 Task: Search one way flight ticket for 1 adult, 1 child, 1 infant in seat in premium economy from Madison: Dane County Regional Airport (truax Field) to Jacksonville: Albert J. Ellis Airport on 5-3-2023. Choice of flights is Spirit. Number of bags: 2 carry on bags and 4 checked bags. Price is upto 71000. Outbound departure time preference is 7:15.
Action: Mouse moved to (358, 298)
Screenshot: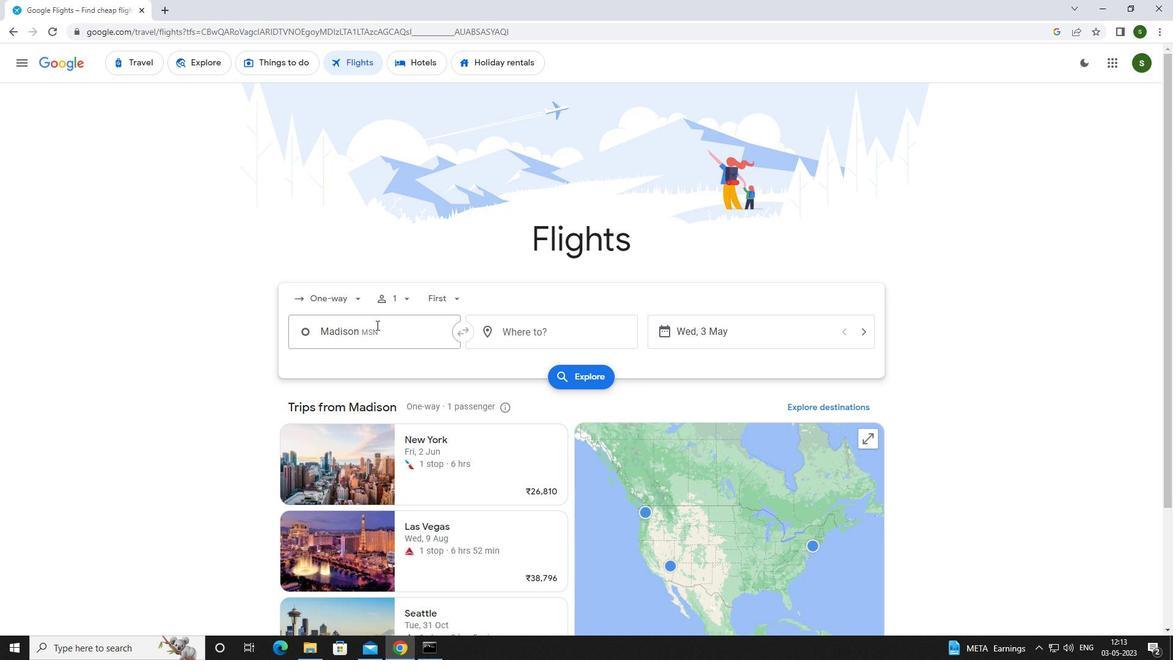 
Action: Mouse pressed left at (358, 298)
Screenshot: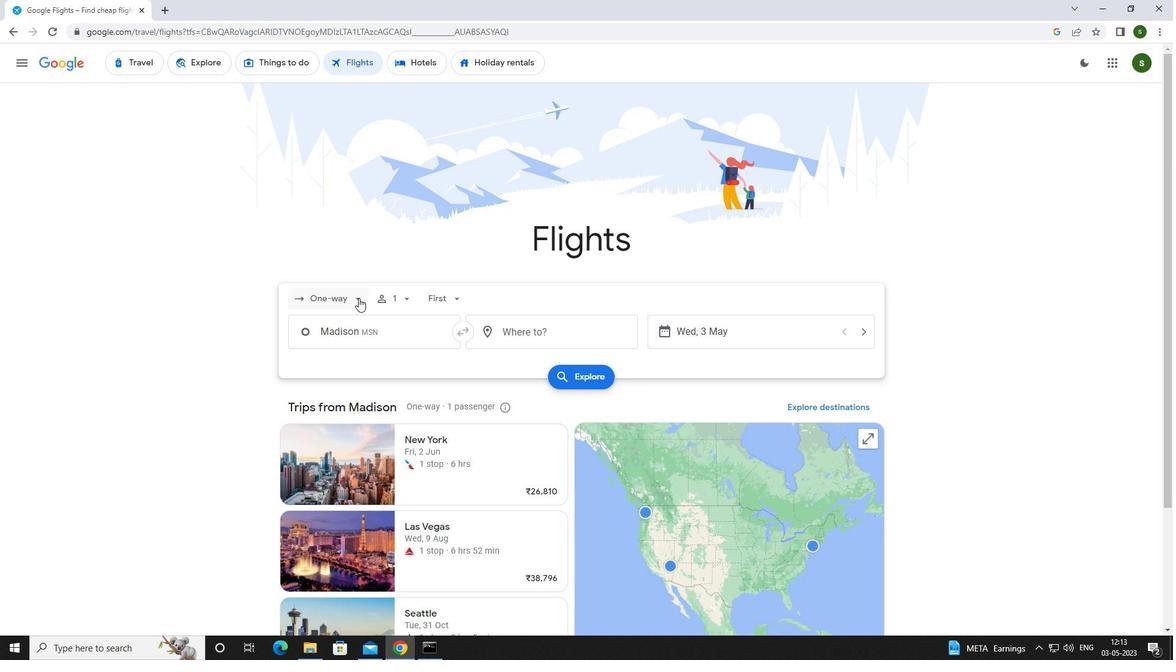 
Action: Mouse moved to (364, 347)
Screenshot: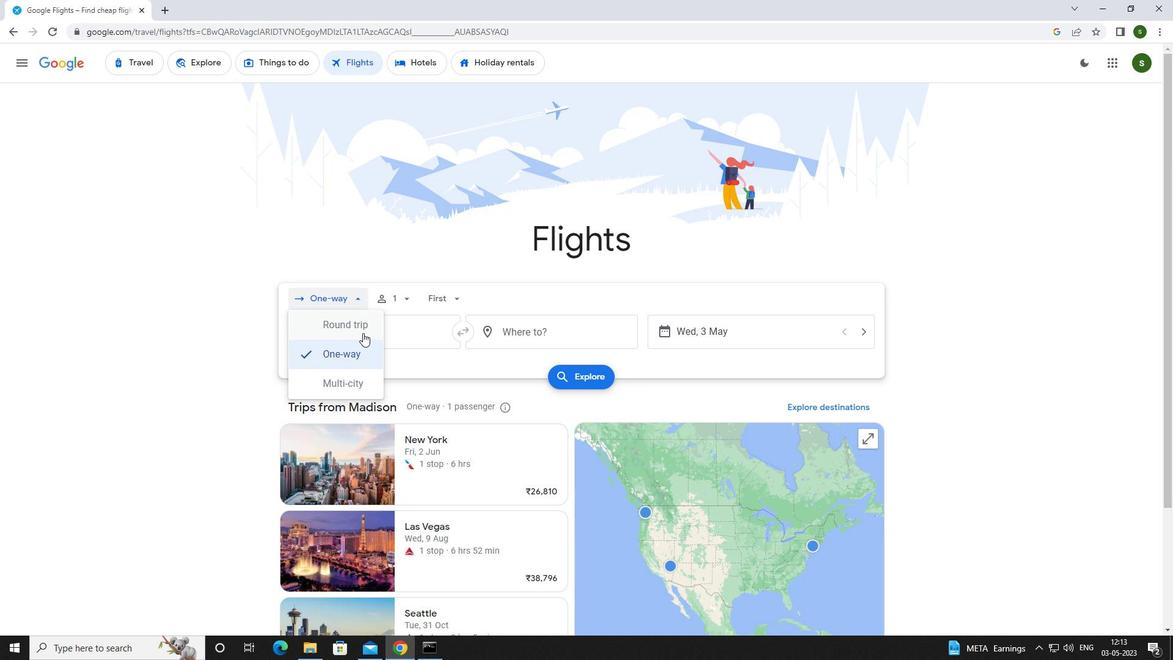
Action: Mouse pressed left at (364, 347)
Screenshot: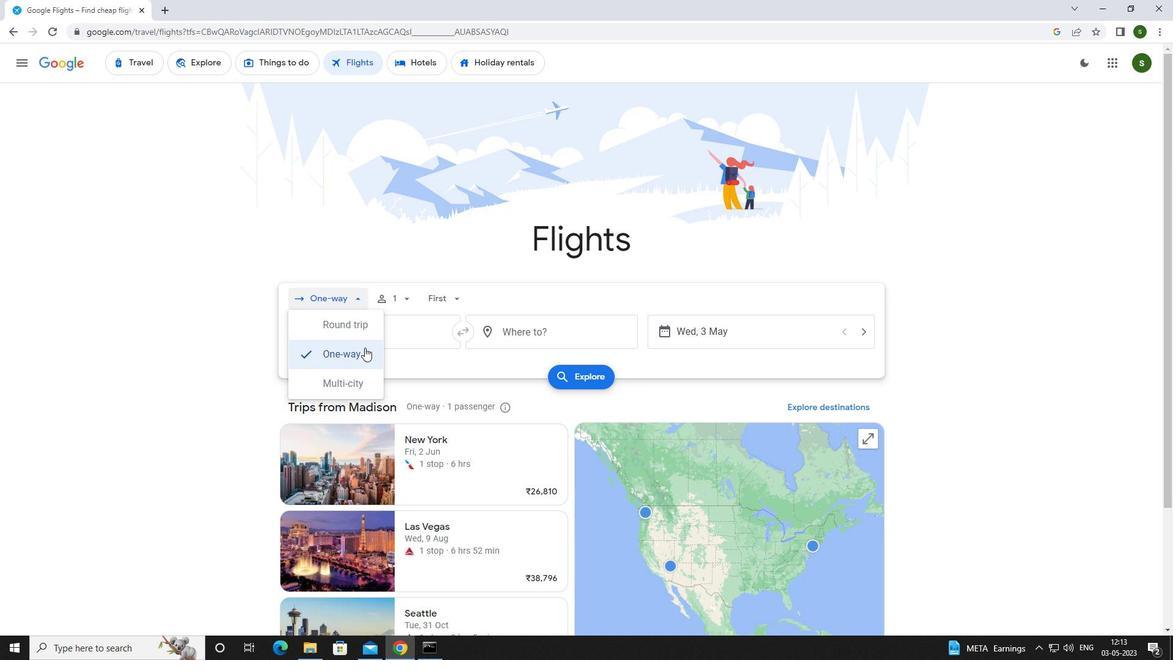 
Action: Mouse moved to (405, 299)
Screenshot: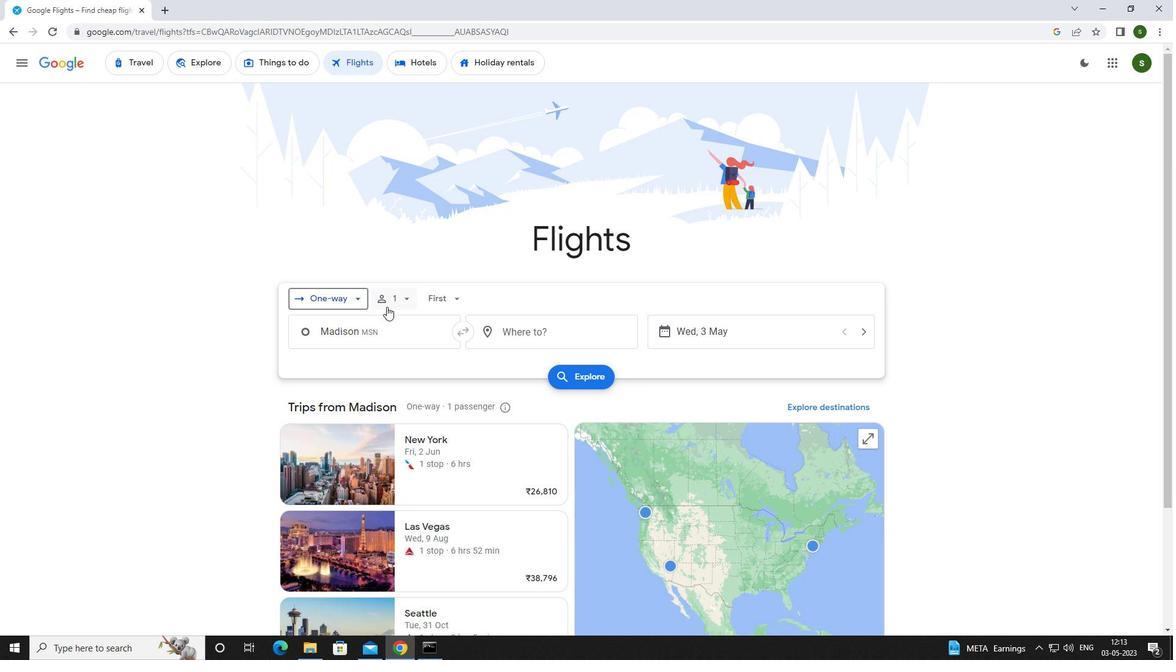 
Action: Mouse pressed left at (405, 299)
Screenshot: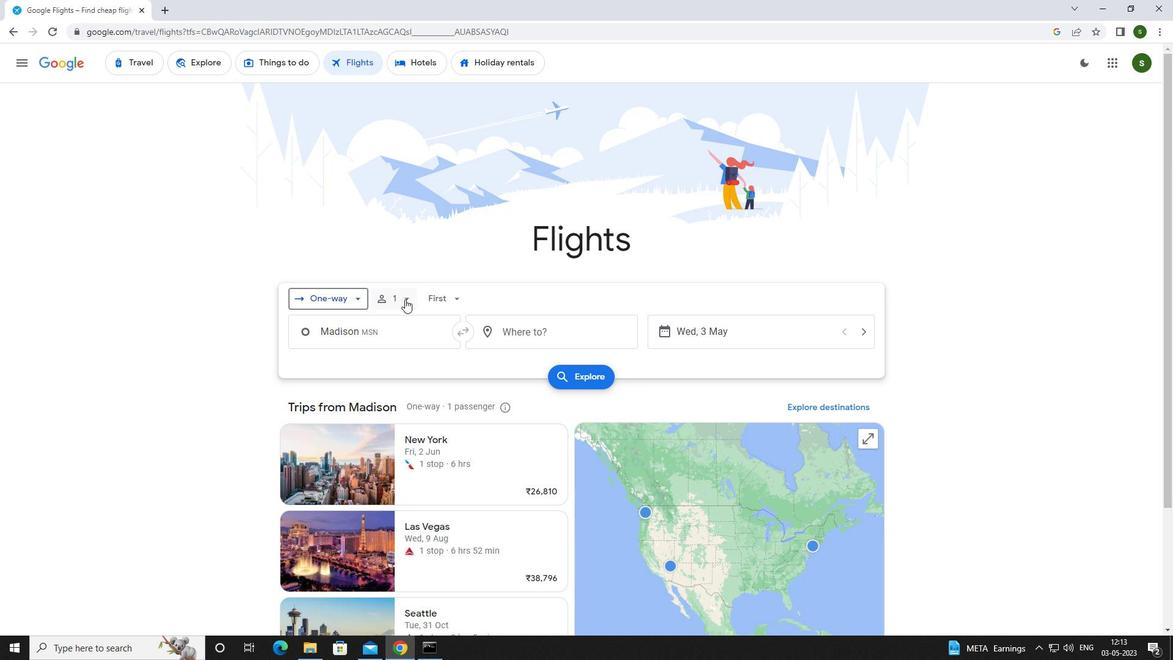 
Action: Mouse moved to (502, 365)
Screenshot: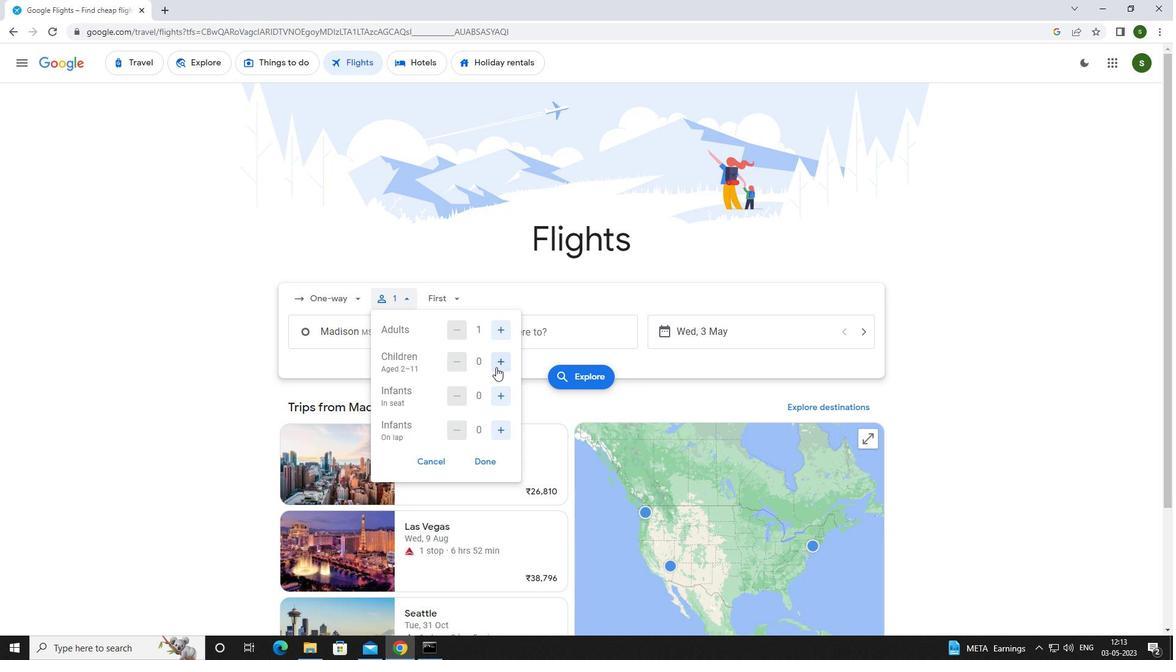 
Action: Mouse pressed left at (502, 365)
Screenshot: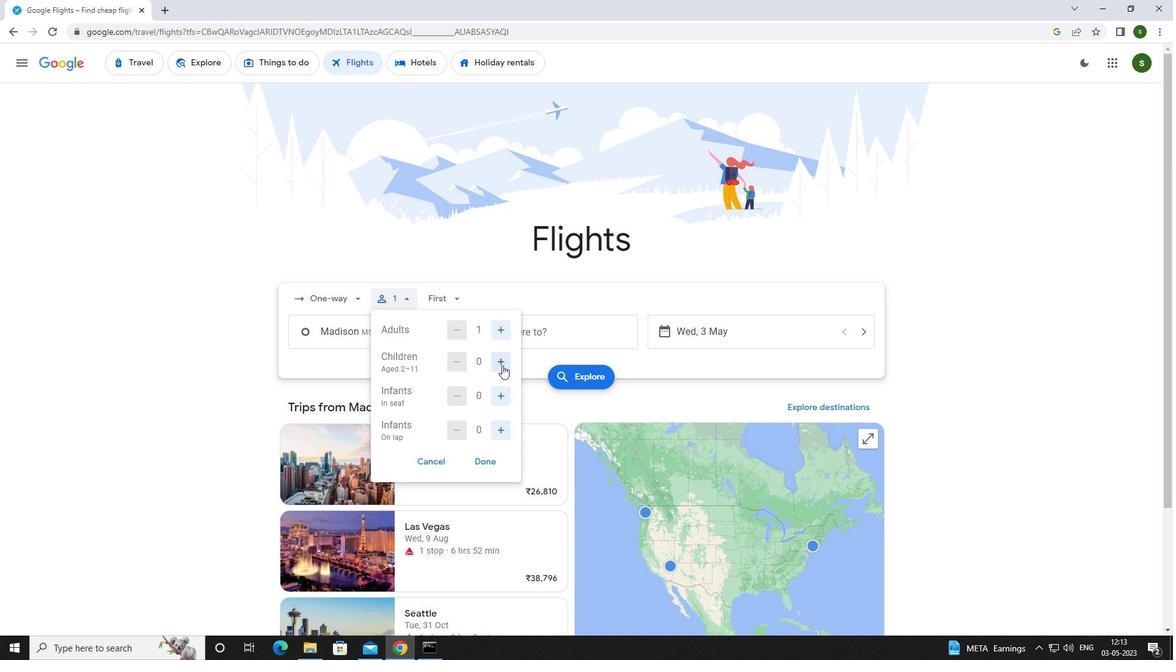 
Action: Mouse moved to (509, 398)
Screenshot: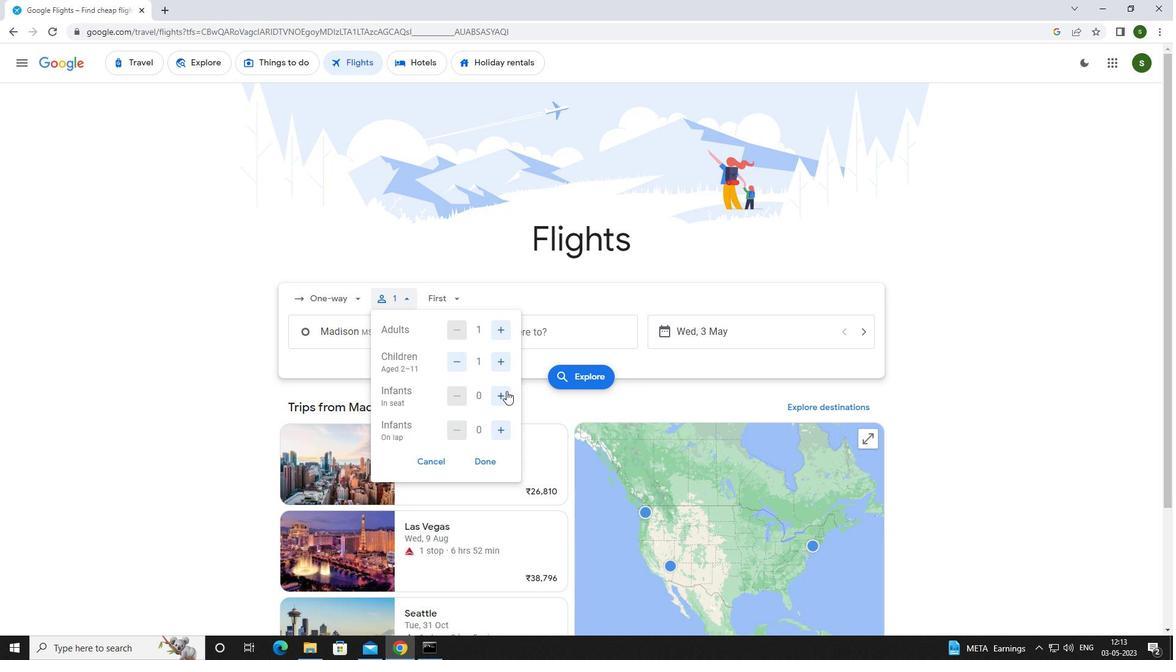 
Action: Mouse pressed left at (509, 398)
Screenshot: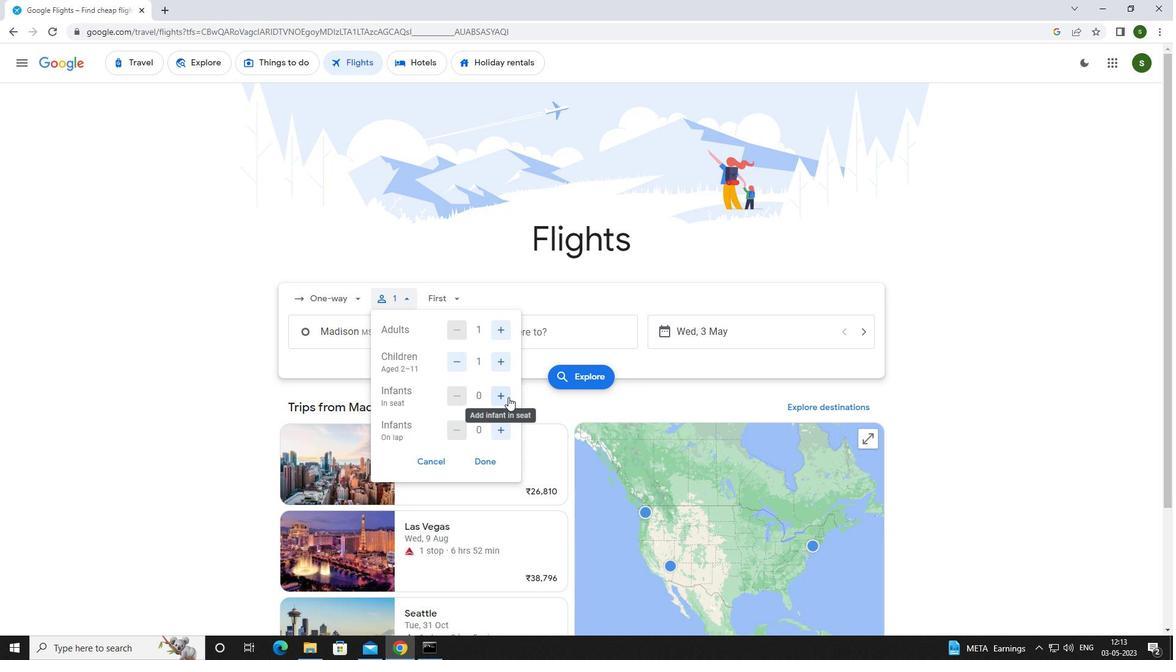 
Action: Mouse moved to (454, 293)
Screenshot: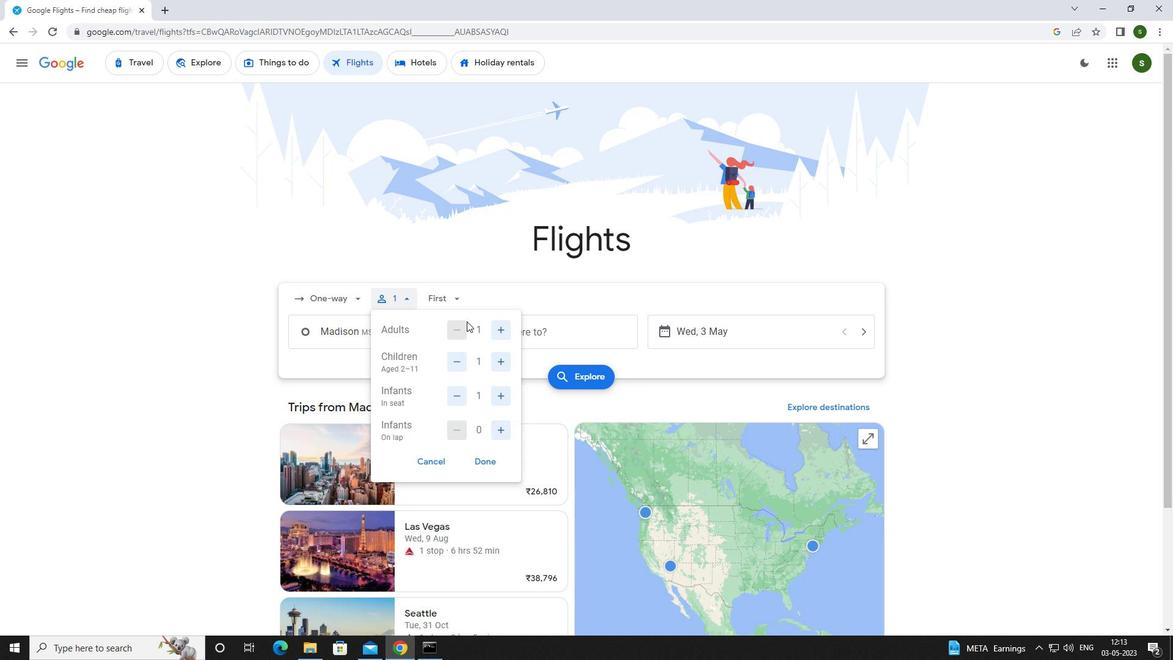 
Action: Mouse pressed left at (454, 293)
Screenshot: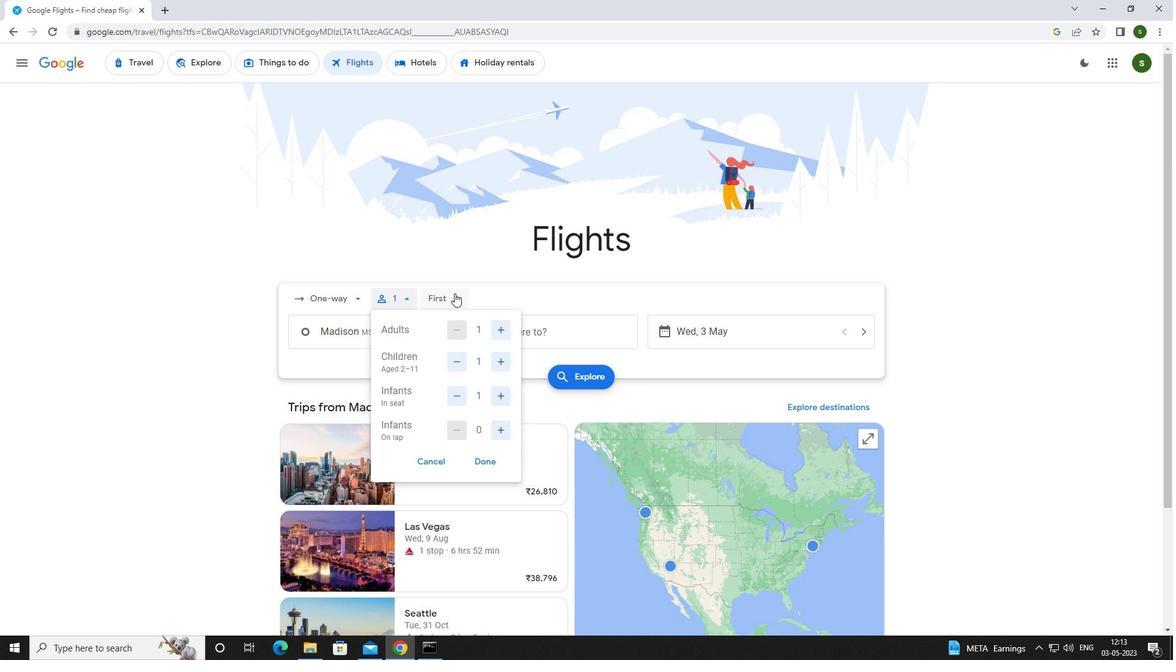 
Action: Mouse moved to (469, 356)
Screenshot: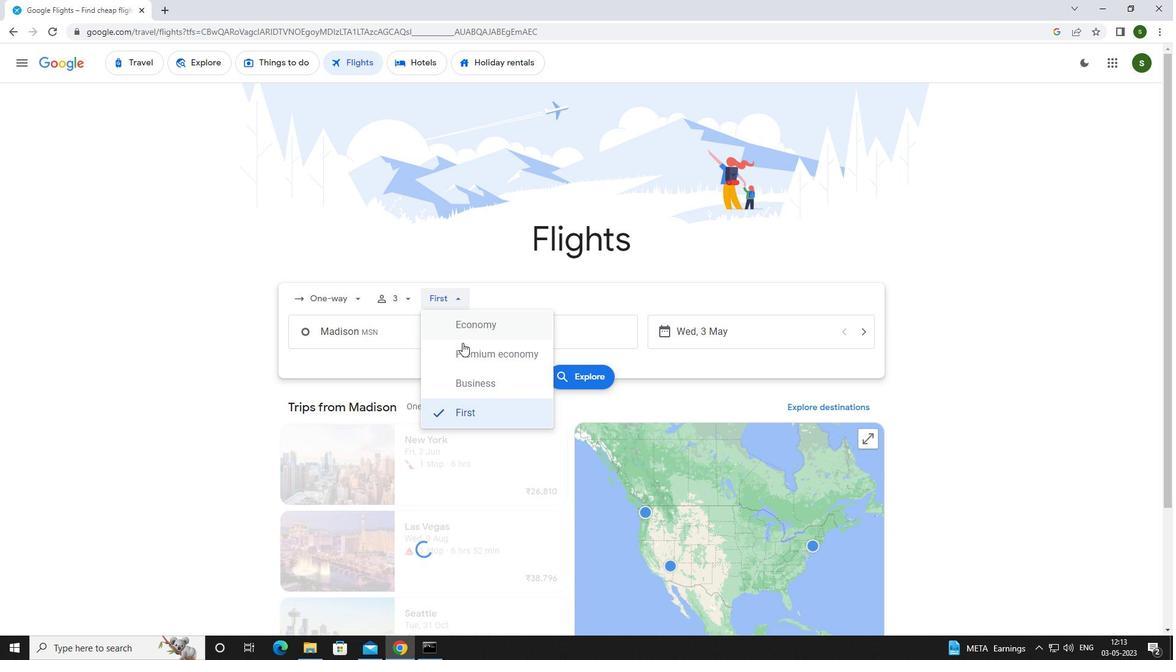 
Action: Mouse pressed left at (469, 356)
Screenshot: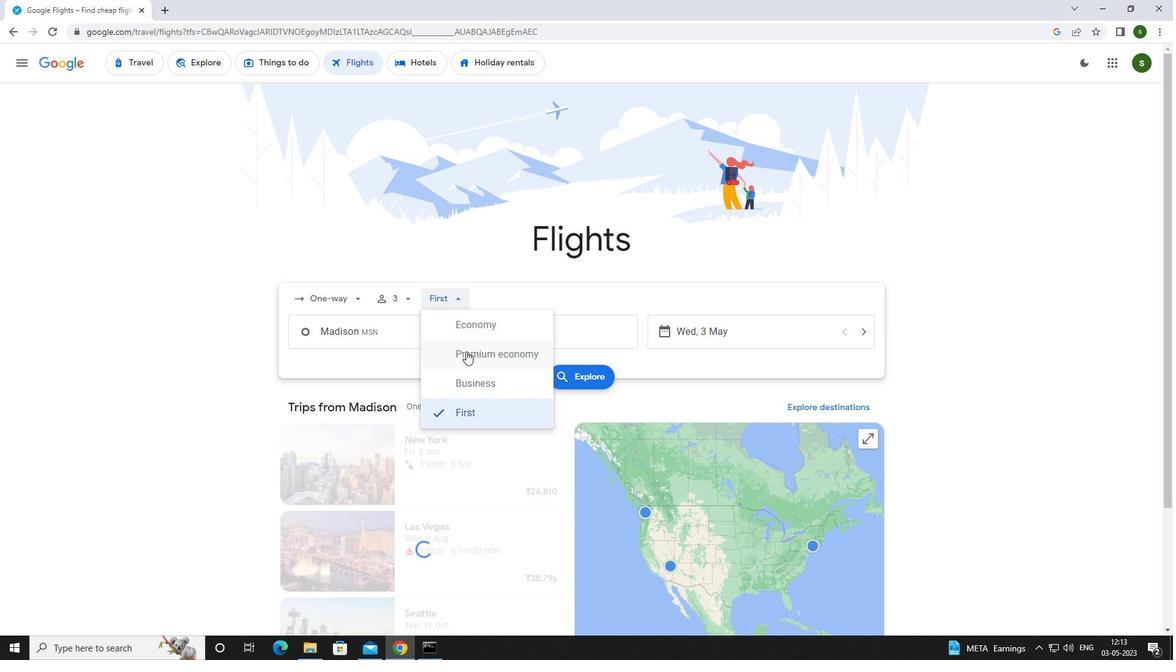 
Action: Mouse moved to (424, 338)
Screenshot: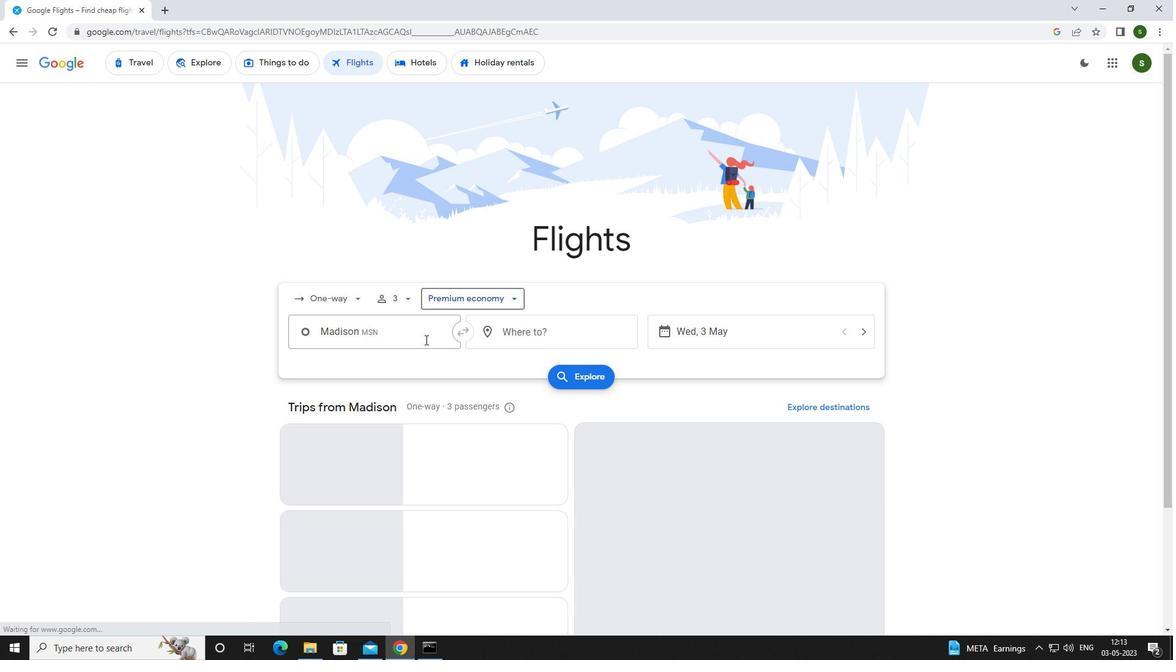 
Action: Mouse pressed left at (424, 338)
Screenshot: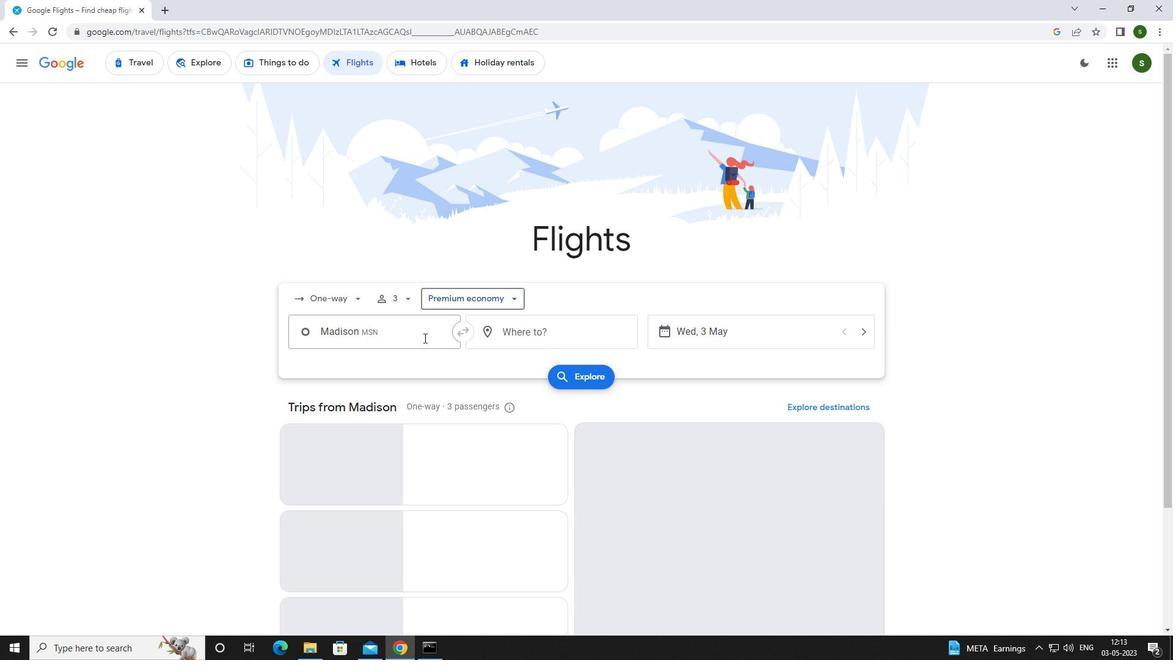 
Action: Mouse moved to (420, 374)
Screenshot: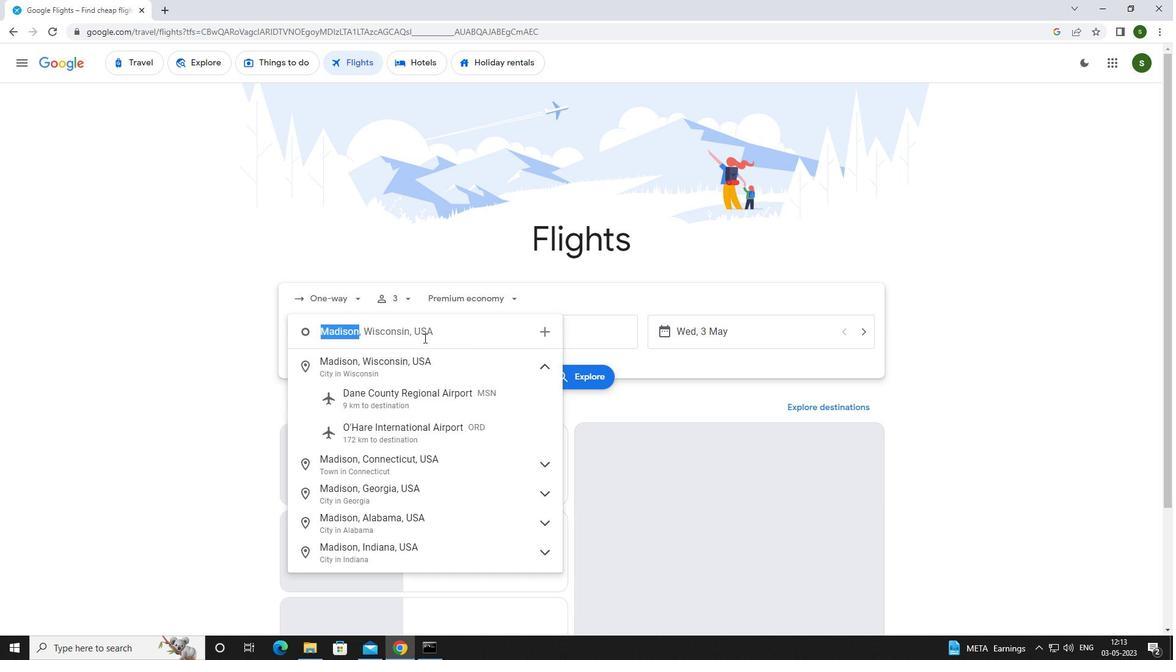 
Action: Key pressed <Key.caps_lock>m<Key.caps_lock>adison
Screenshot: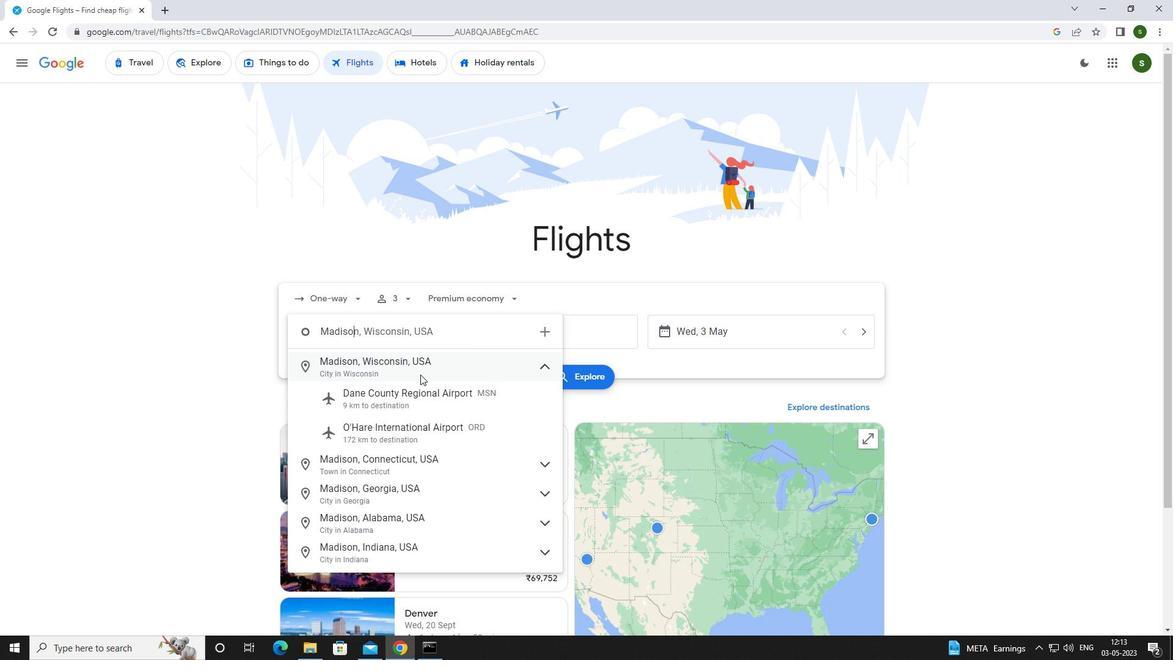 
Action: Mouse moved to (421, 399)
Screenshot: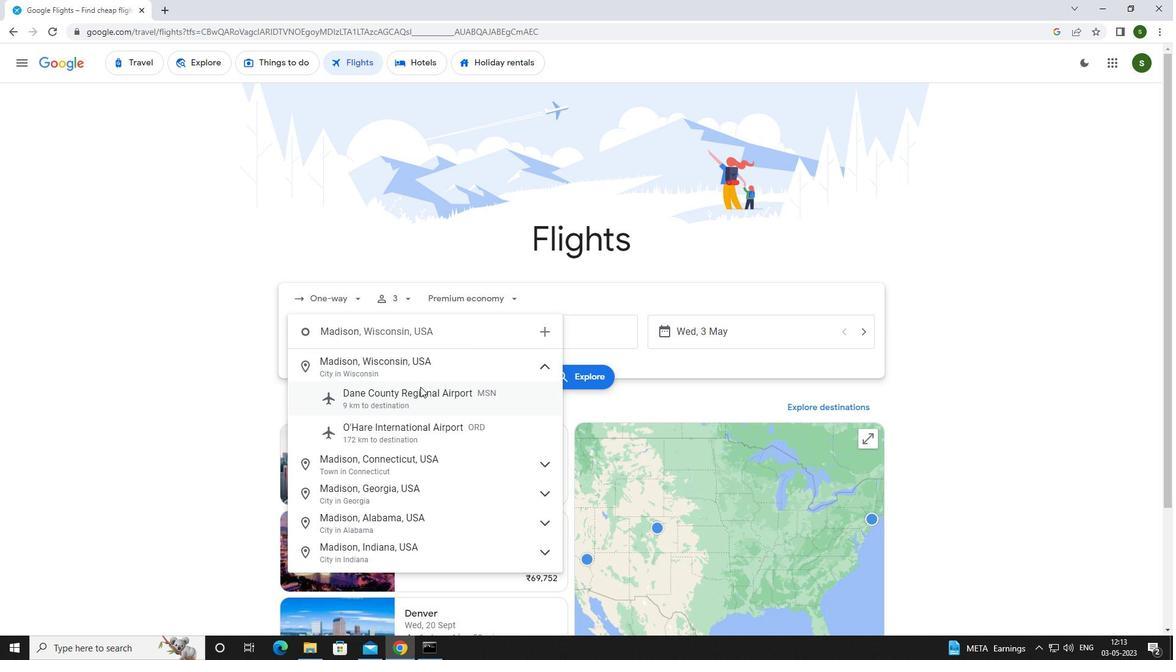 
Action: Mouse pressed left at (421, 399)
Screenshot: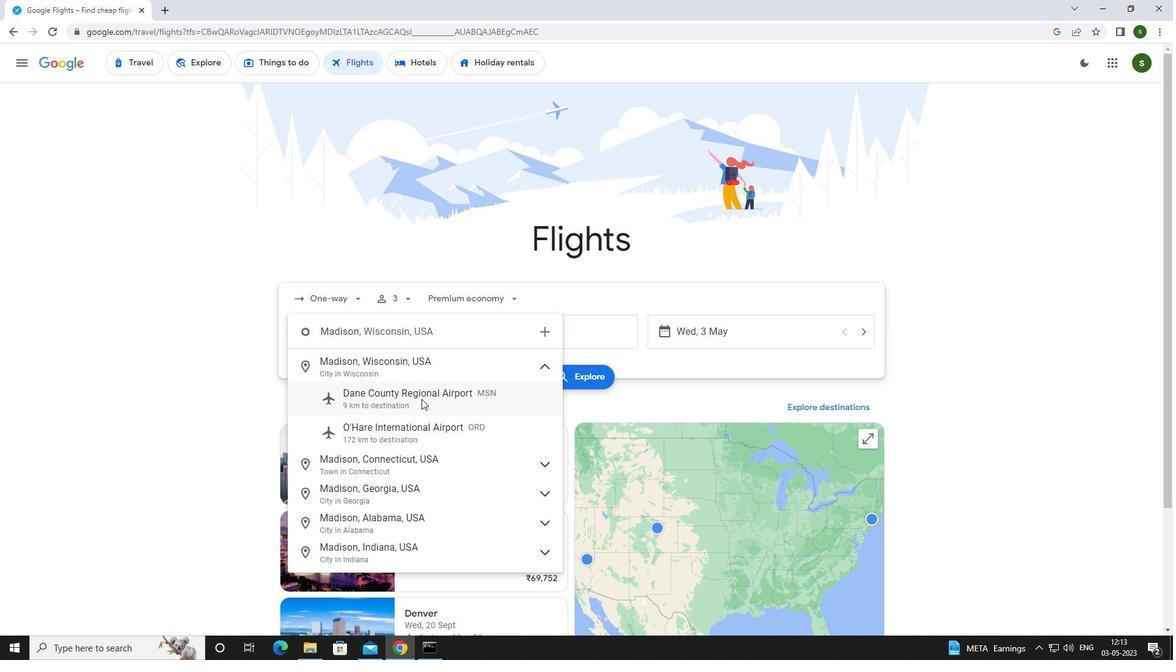 
Action: Mouse moved to (558, 333)
Screenshot: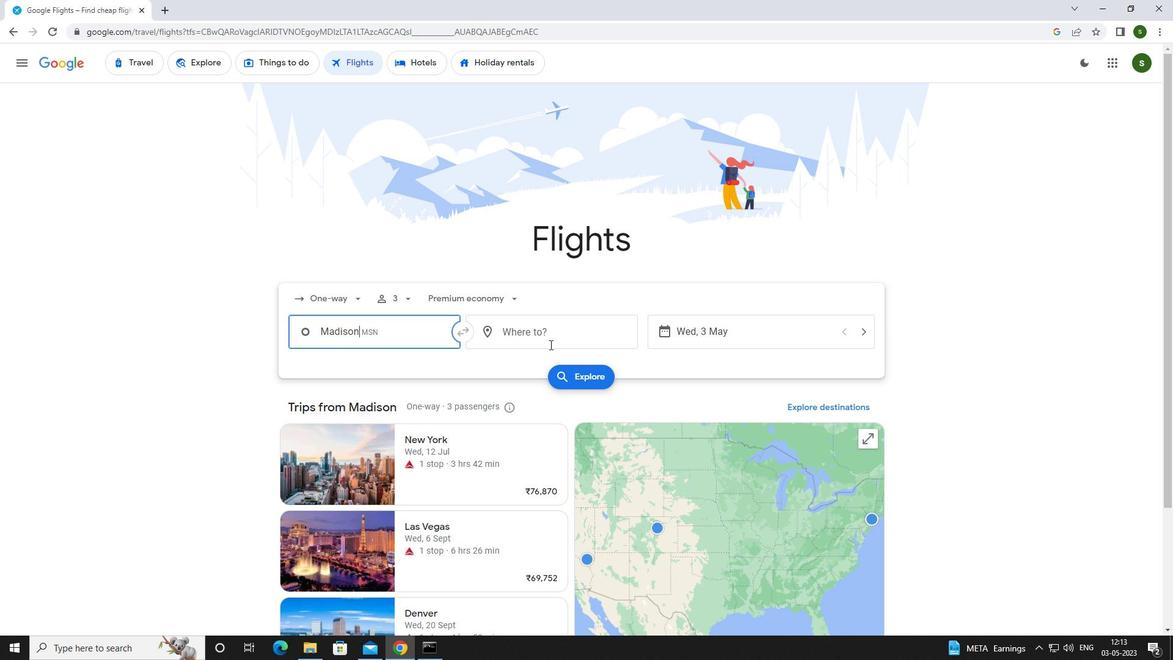 
Action: Mouse pressed left at (558, 333)
Screenshot: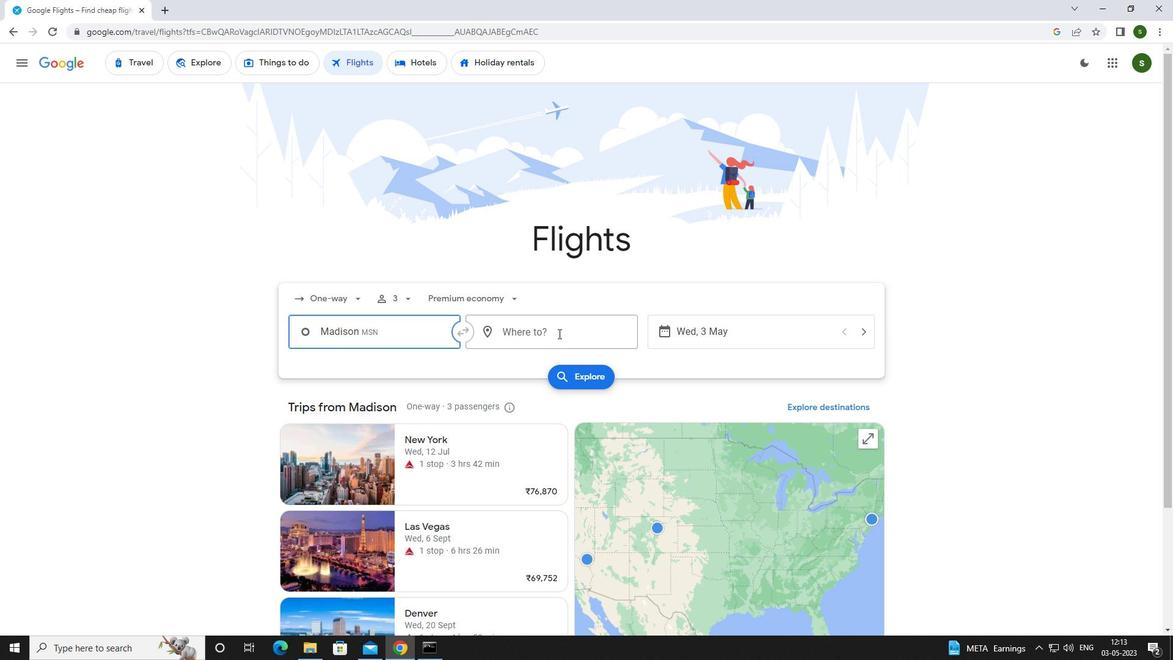 
Action: Key pressed <Key.caps_lock>e<Key.caps_lock>vansv
Screenshot: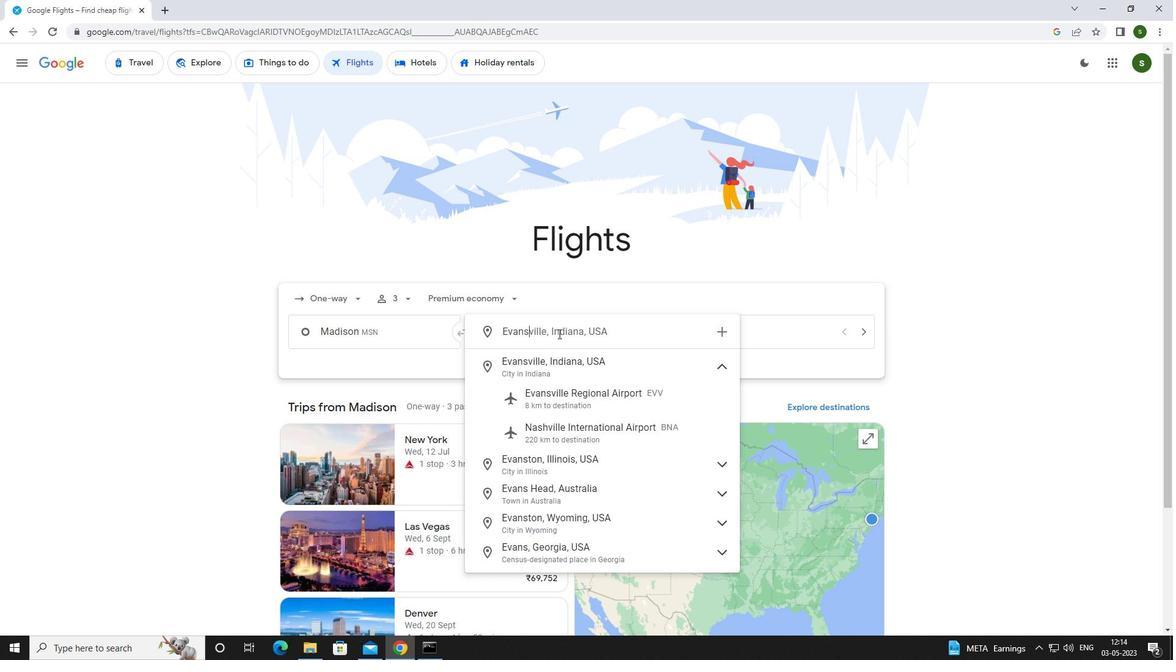 
Action: Mouse moved to (556, 394)
Screenshot: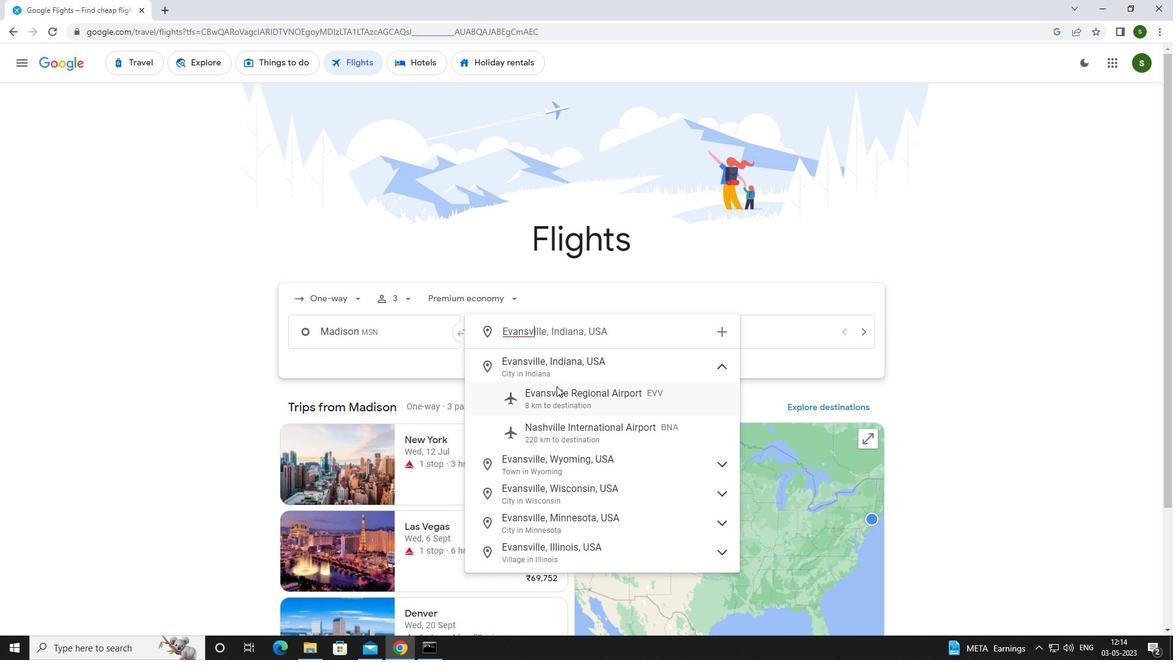 
Action: Mouse pressed left at (556, 394)
Screenshot: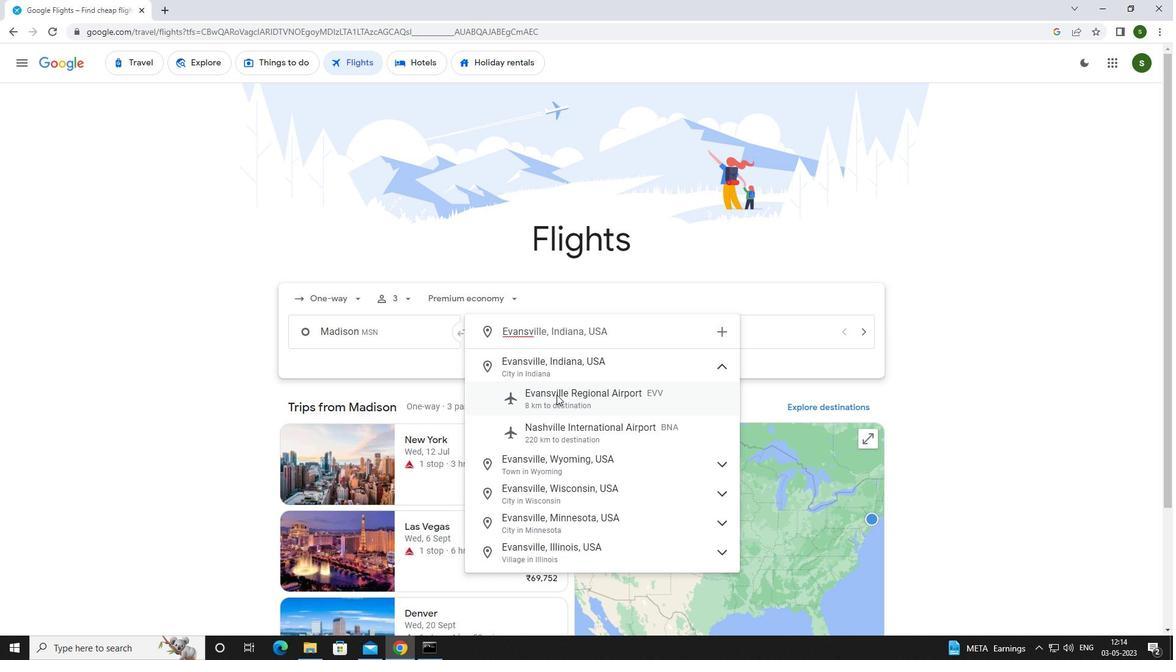 
Action: Mouse moved to (747, 321)
Screenshot: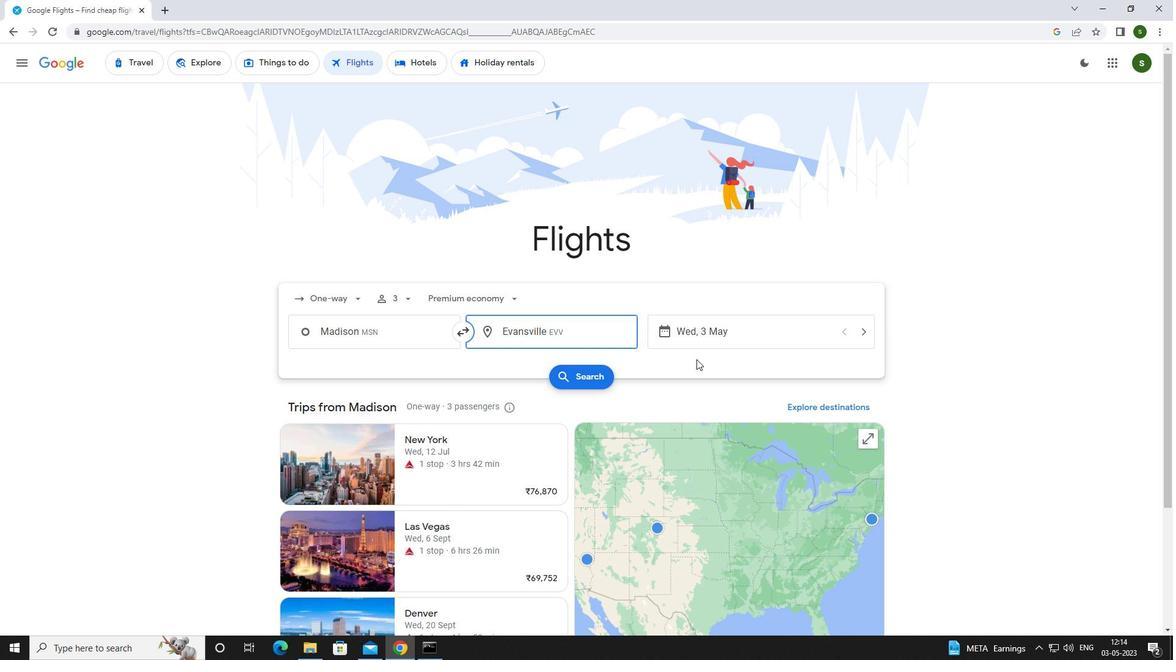 
Action: Mouse pressed left at (747, 321)
Screenshot: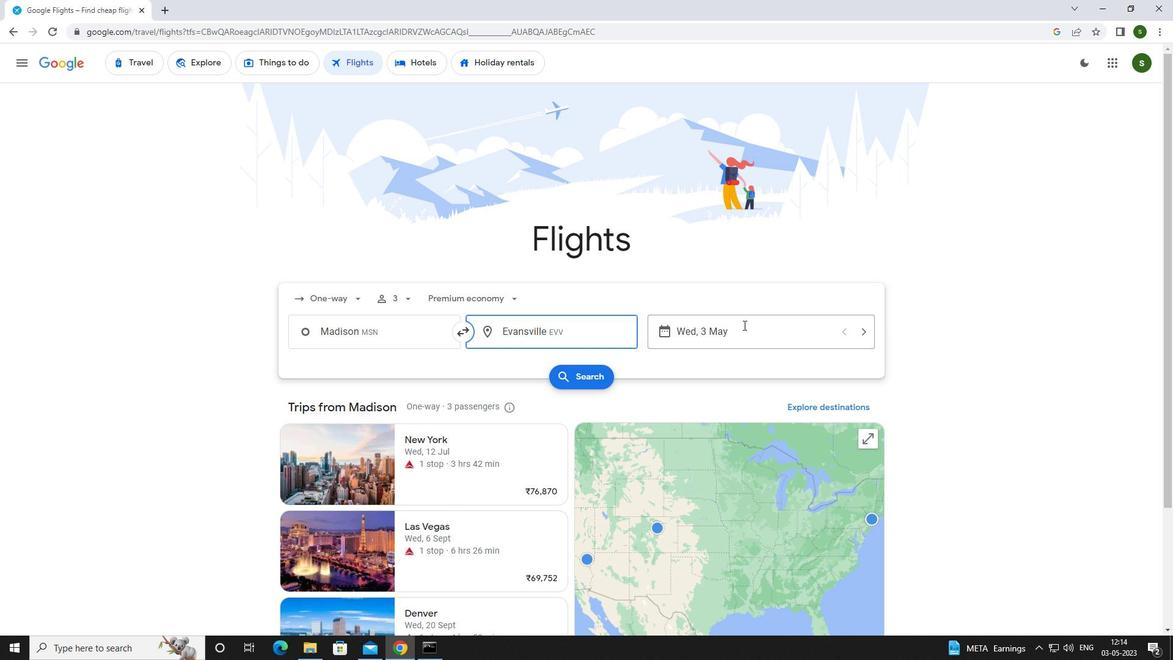 
Action: Mouse moved to (538, 408)
Screenshot: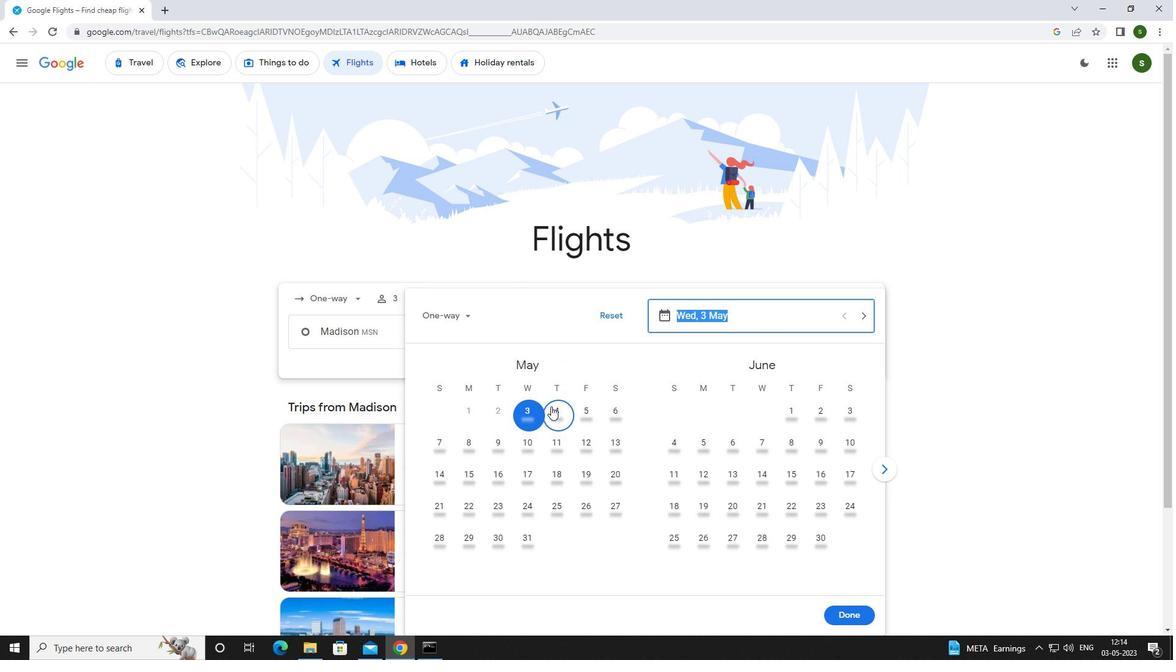 
Action: Mouse pressed left at (538, 408)
Screenshot: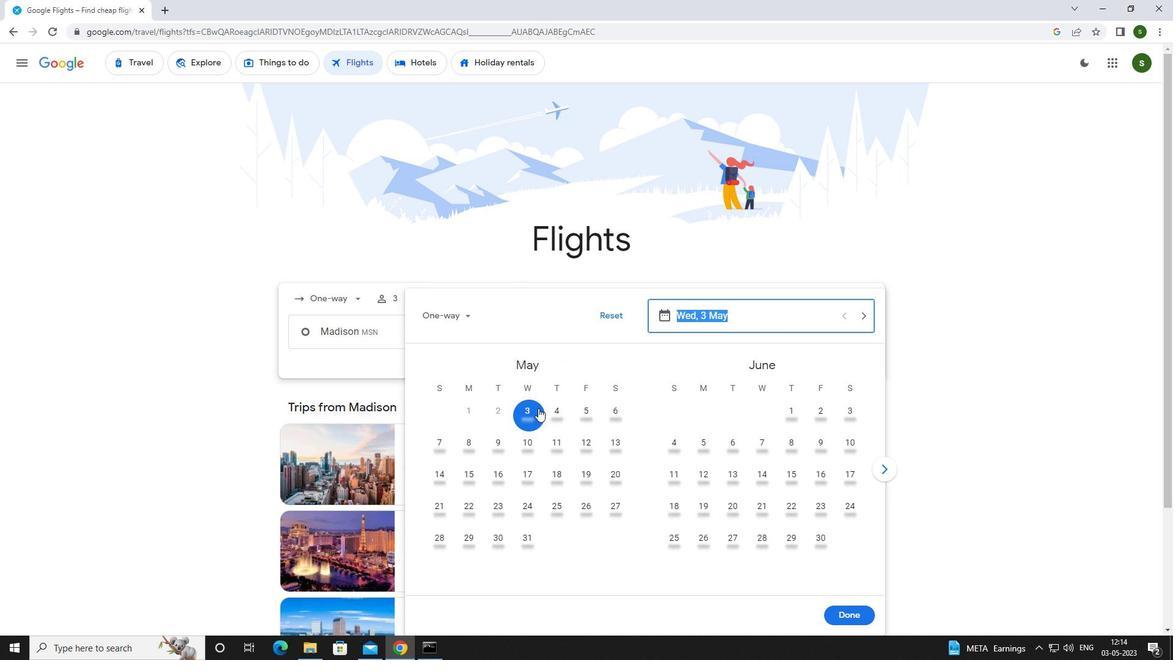 
Action: Mouse moved to (844, 611)
Screenshot: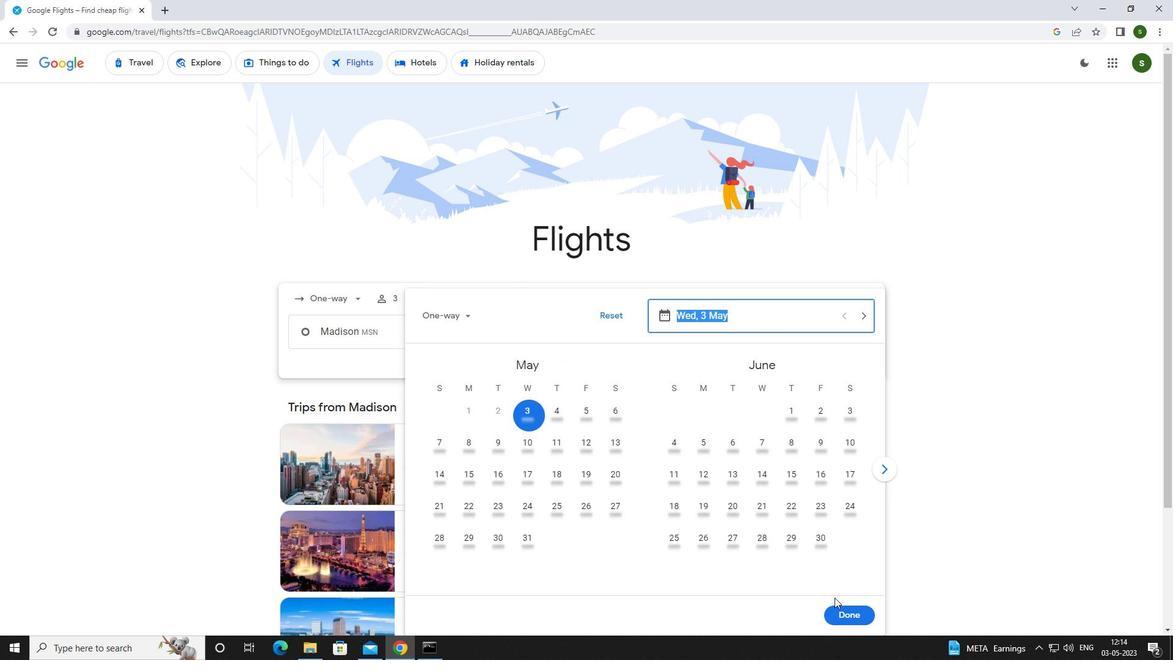 
Action: Mouse pressed left at (844, 611)
Screenshot: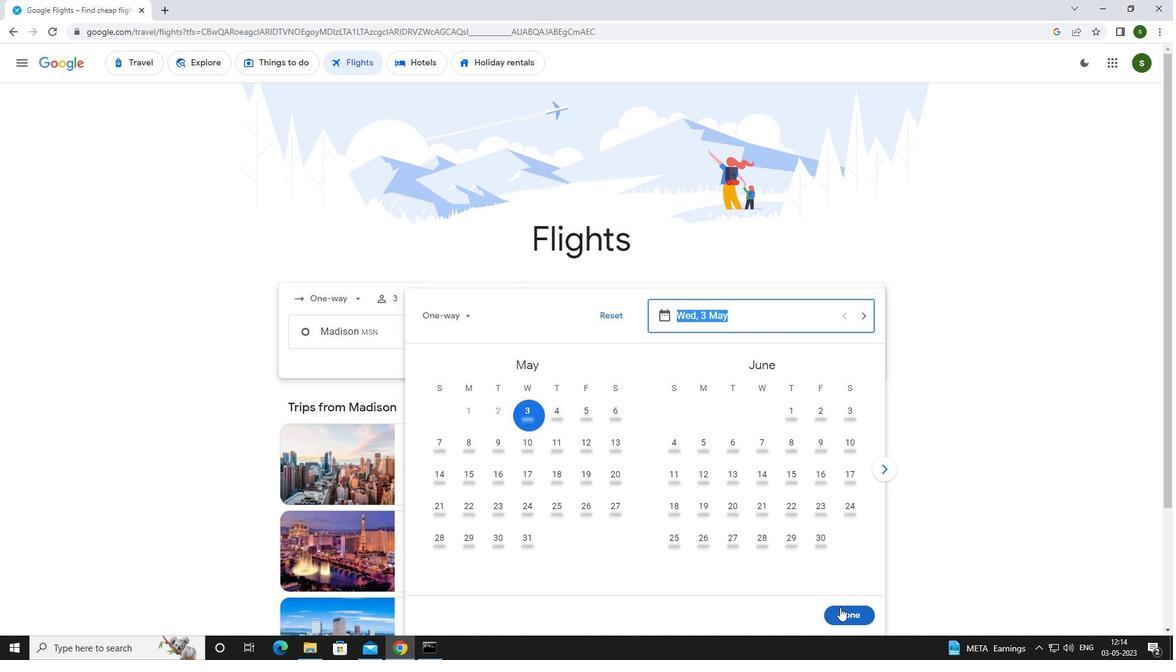 
Action: Mouse moved to (583, 379)
Screenshot: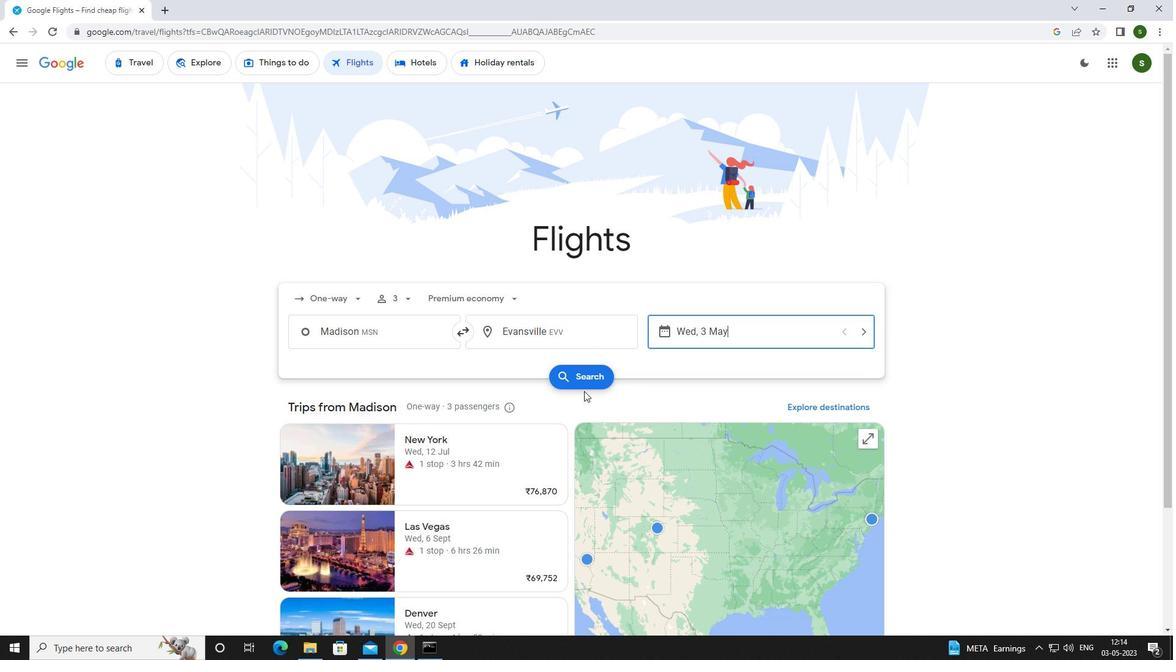 
Action: Mouse pressed left at (583, 379)
Screenshot: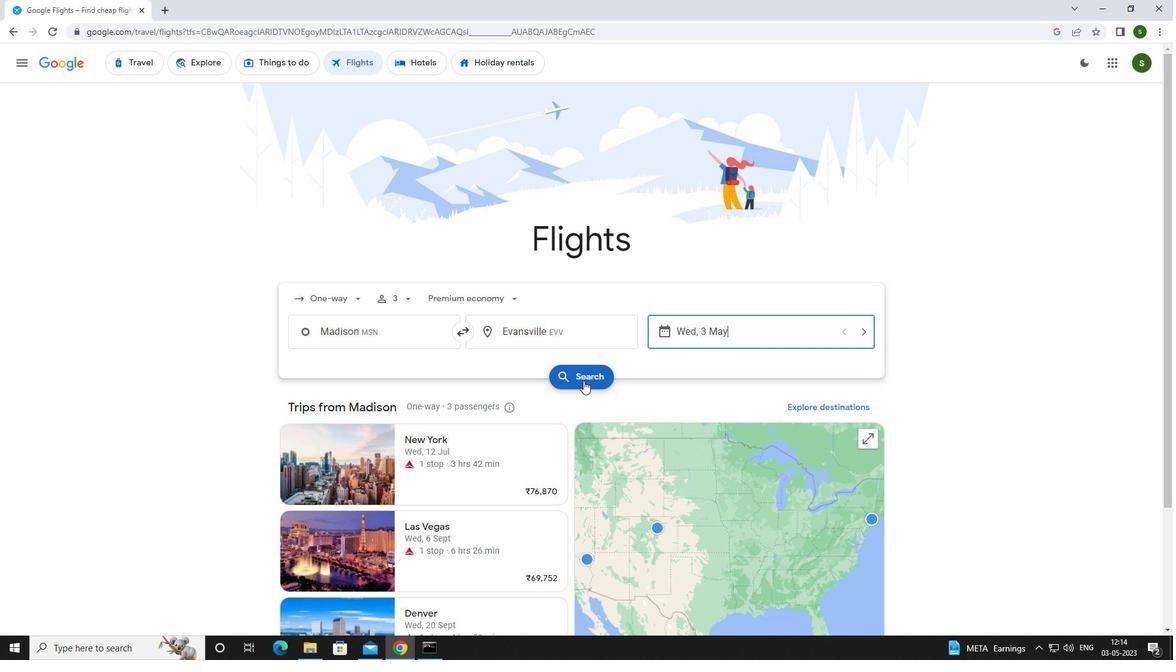 
Action: Mouse moved to (313, 176)
Screenshot: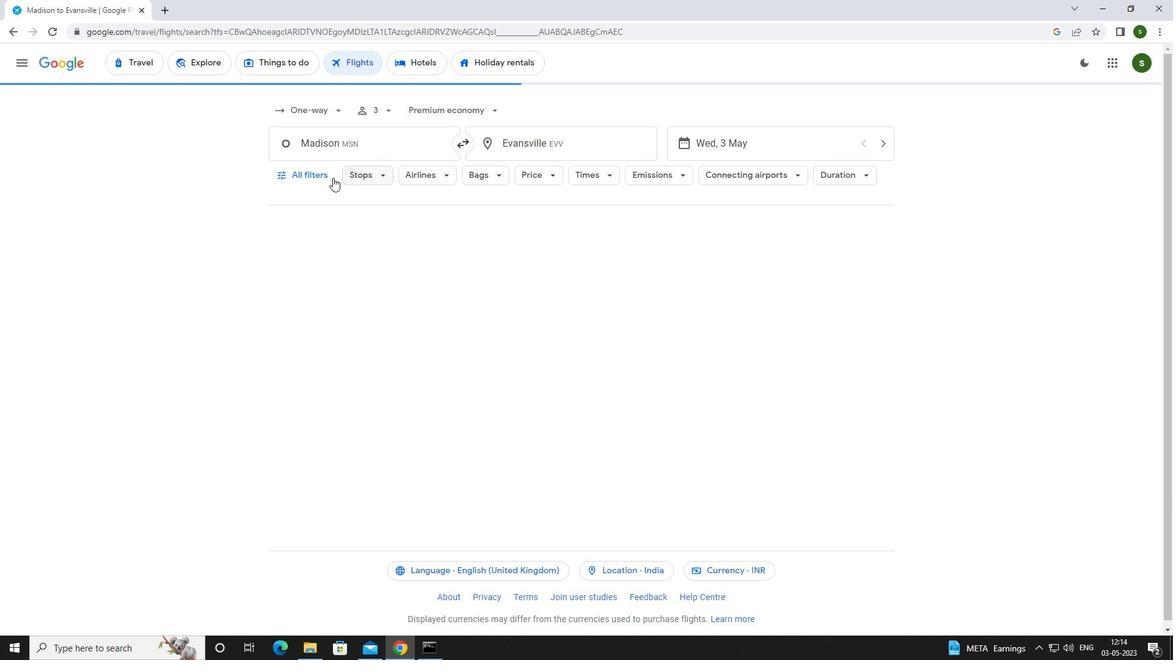 
Action: Mouse pressed left at (313, 176)
Screenshot: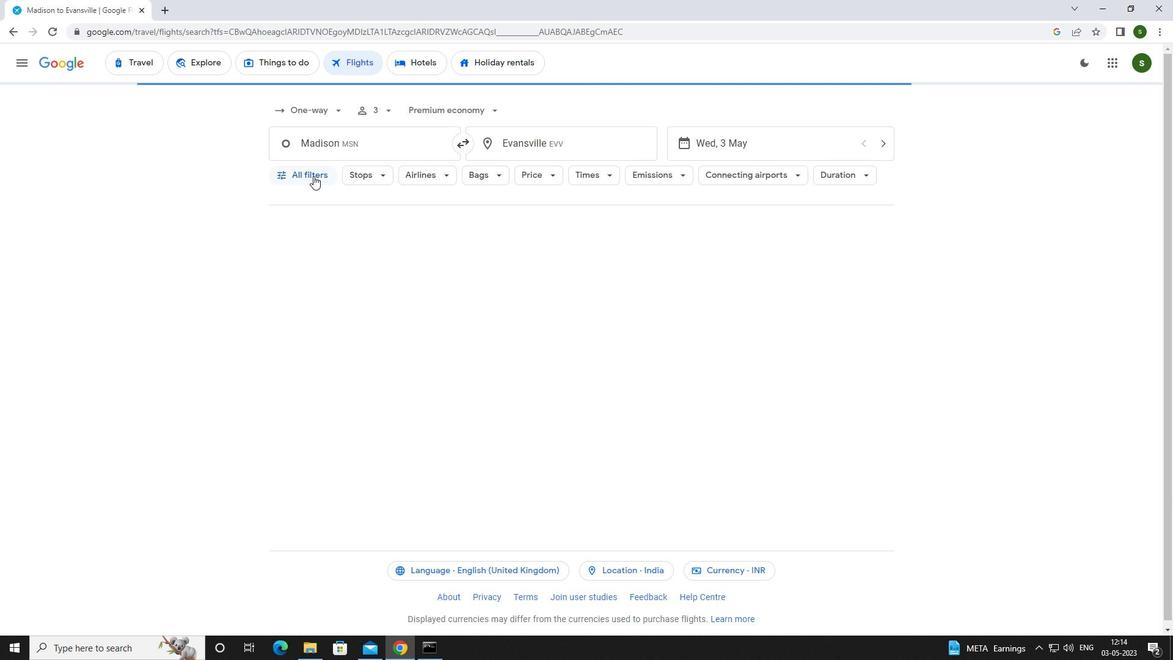 
Action: Mouse moved to (457, 435)
Screenshot: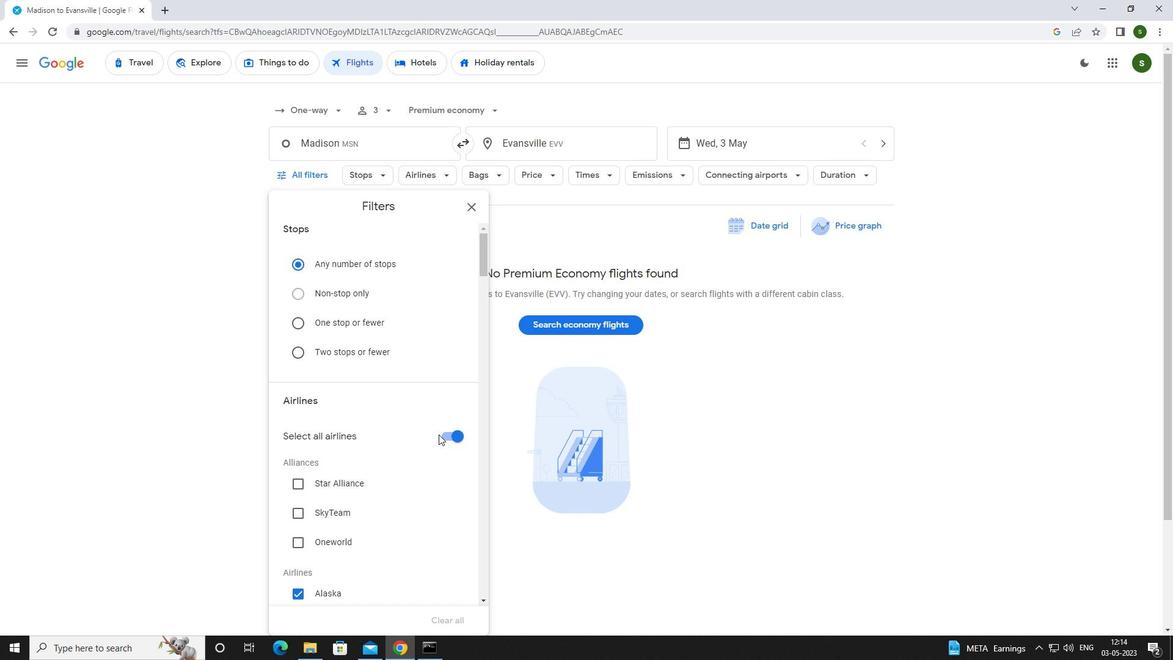 
Action: Mouse pressed left at (457, 435)
Screenshot: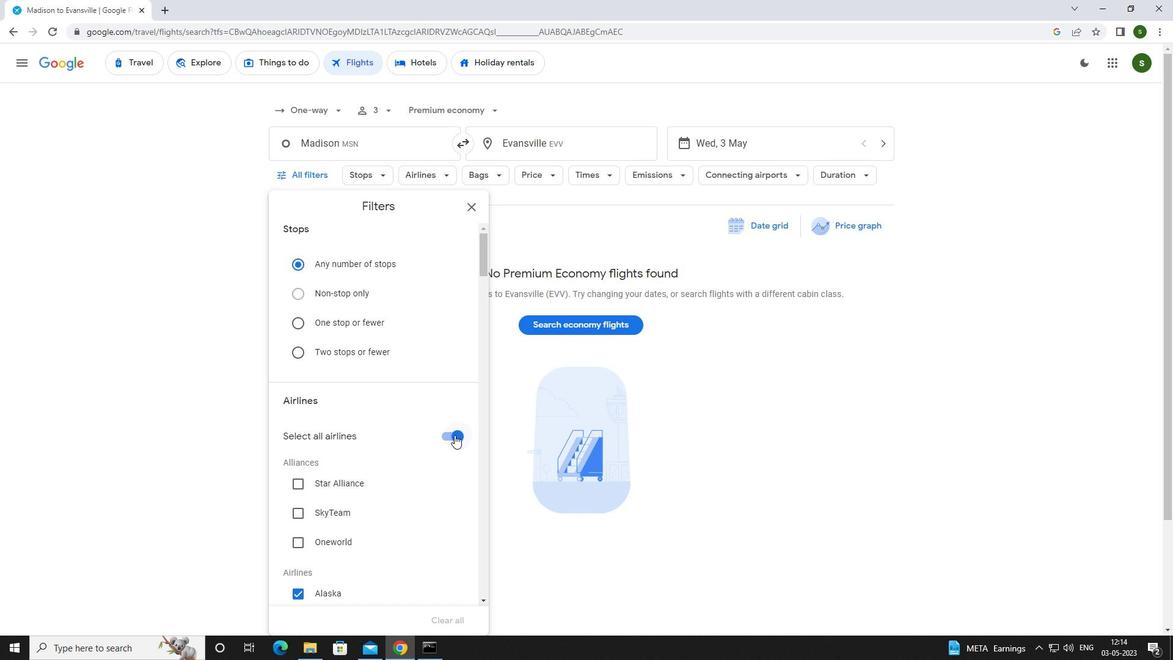 
Action: Mouse moved to (415, 388)
Screenshot: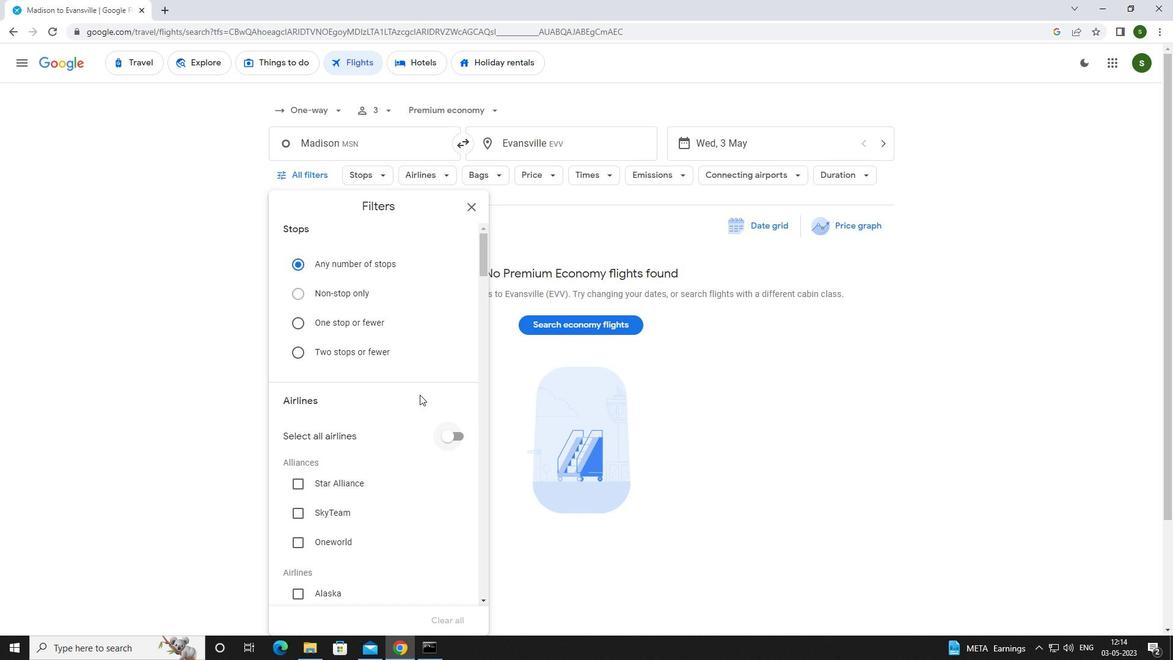 
Action: Mouse scrolled (415, 387) with delta (0, 0)
Screenshot: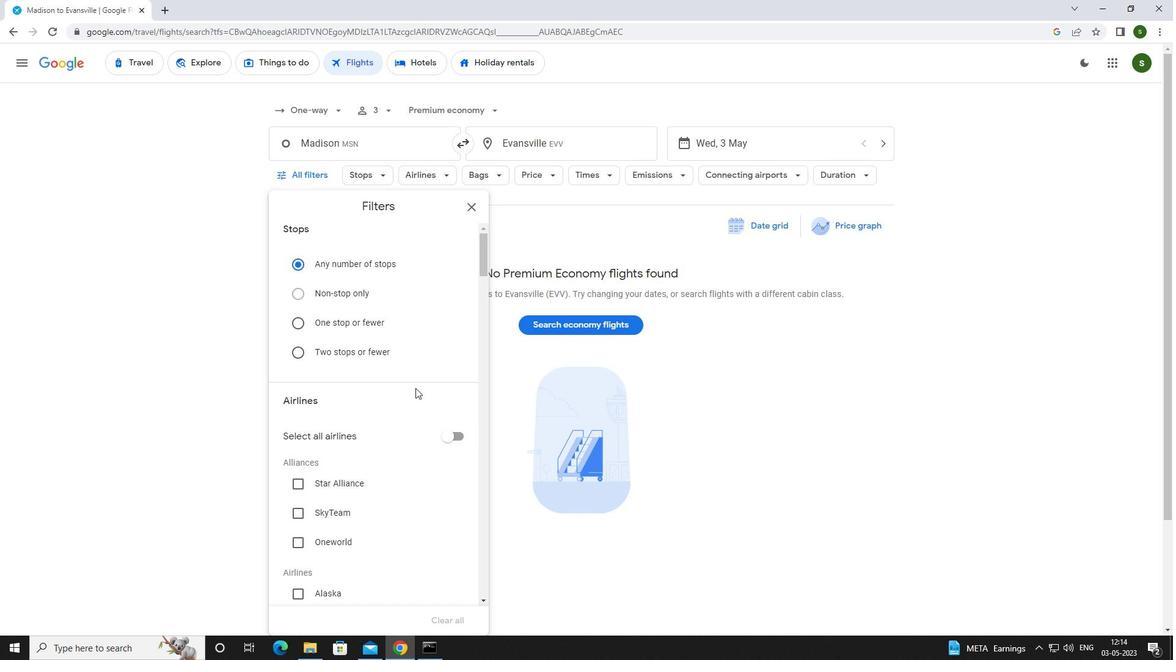 
Action: Mouse scrolled (415, 387) with delta (0, 0)
Screenshot: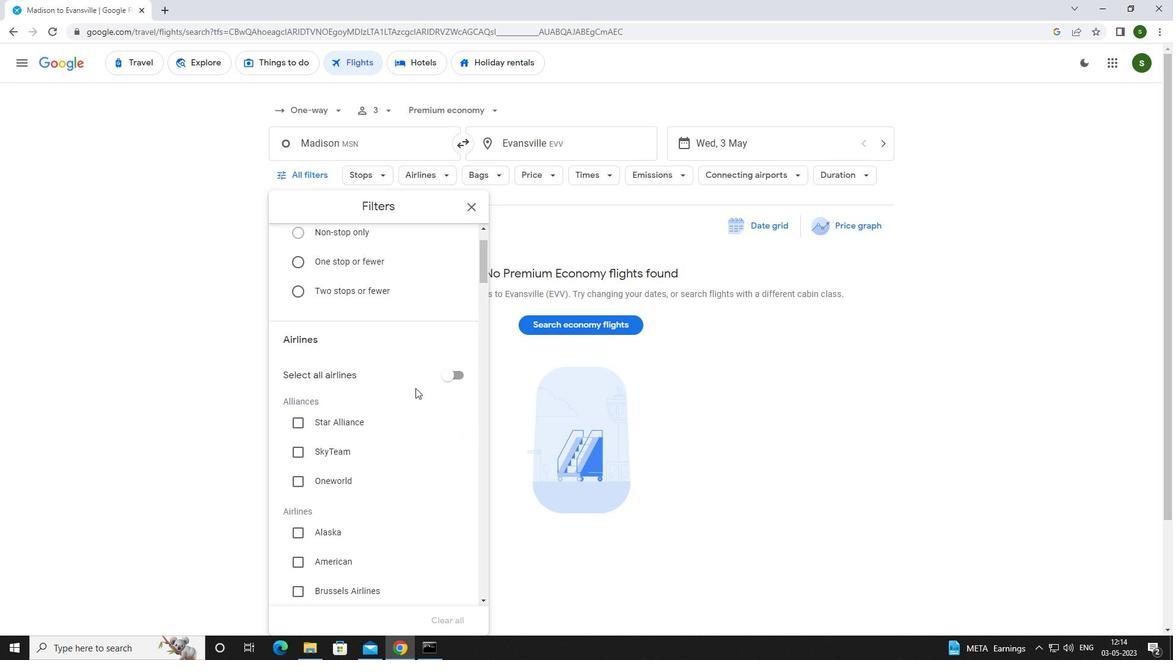 
Action: Mouse scrolled (415, 387) with delta (0, 0)
Screenshot: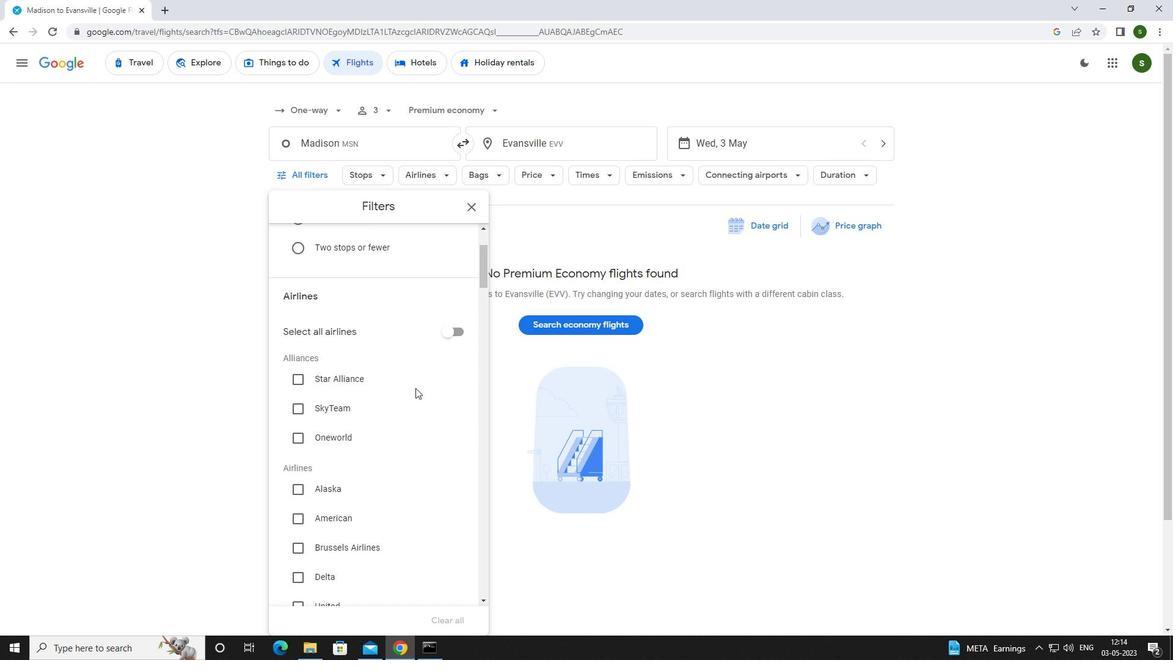 
Action: Mouse scrolled (415, 387) with delta (0, 0)
Screenshot: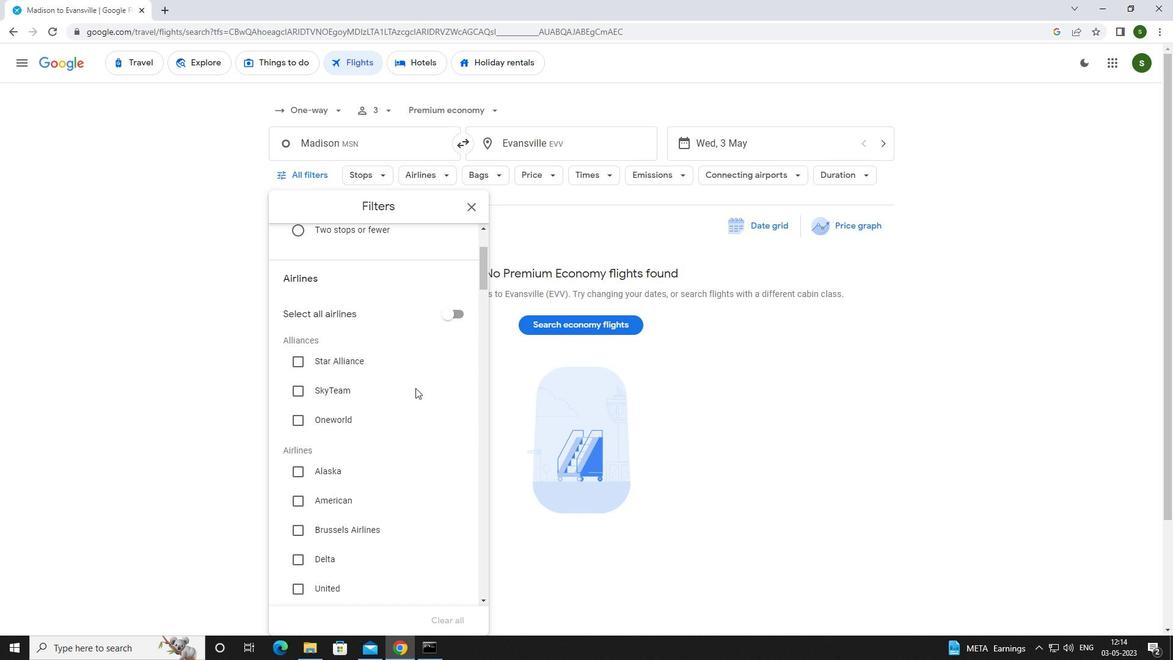 
Action: Mouse scrolled (415, 387) with delta (0, 0)
Screenshot: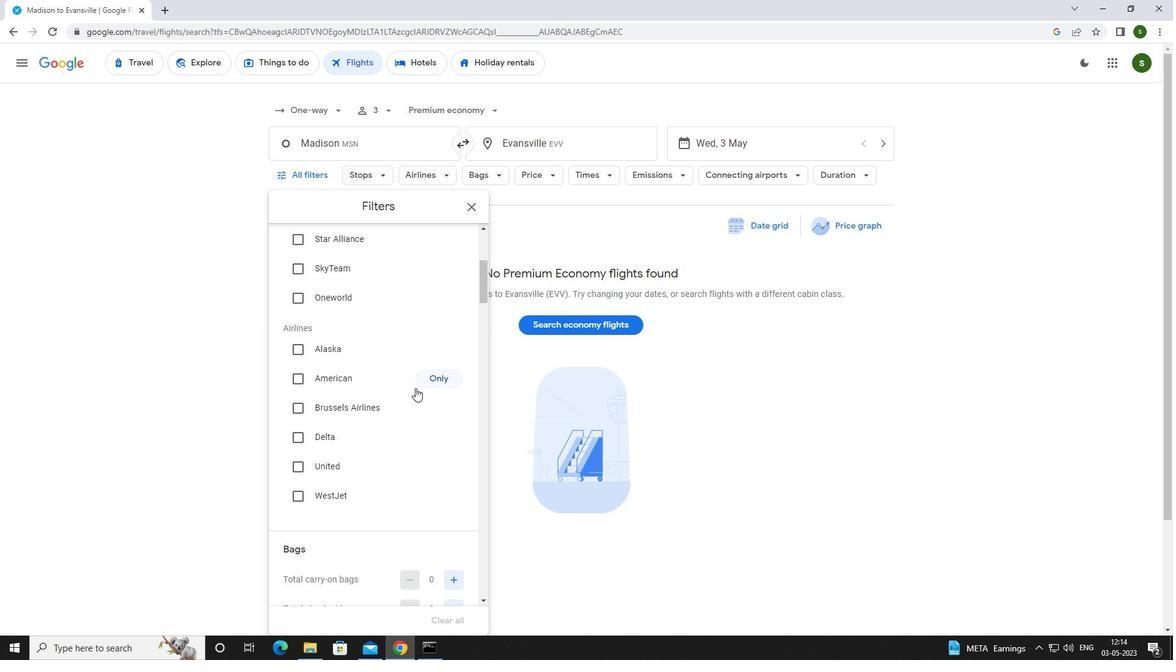 
Action: Mouse scrolled (415, 387) with delta (0, 0)
Screenshot: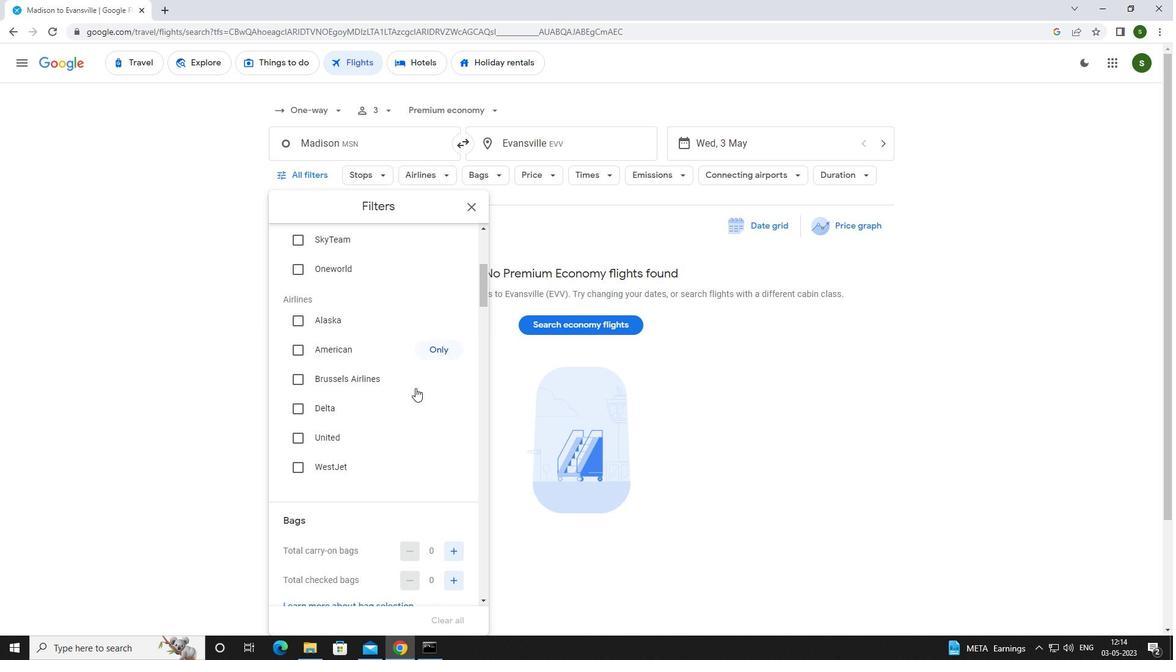 
Action: Mouse scrolled (415, 387) with delta (0, 0)
Screenshot: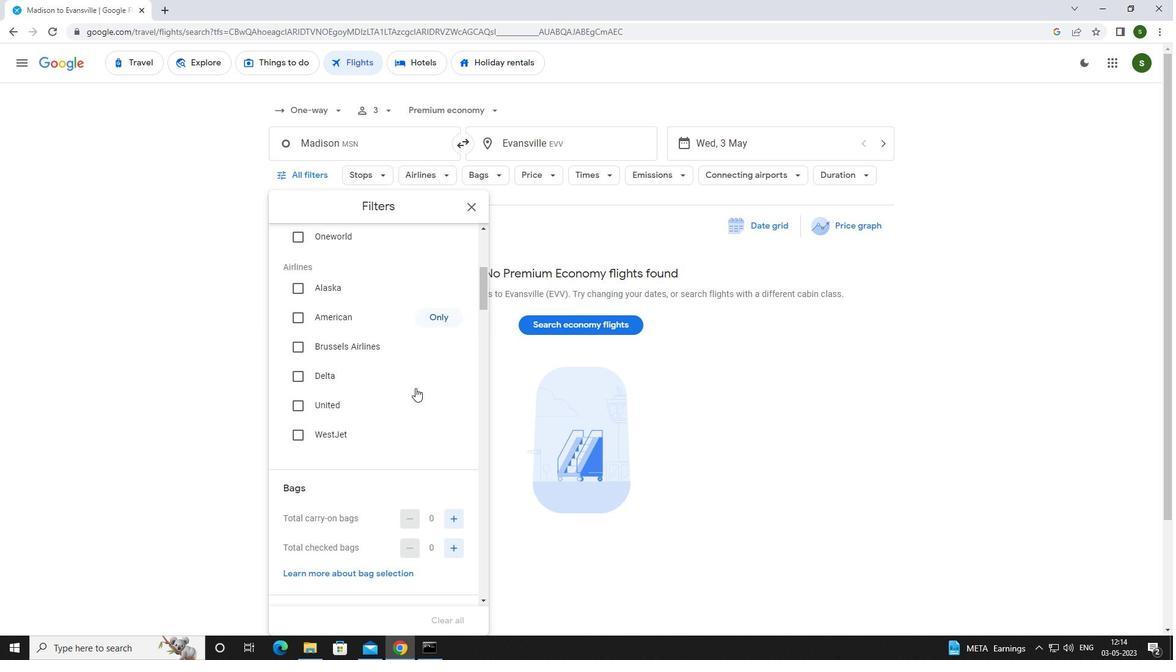 
Action: Mouse moved to (456, 396)
Screenshot: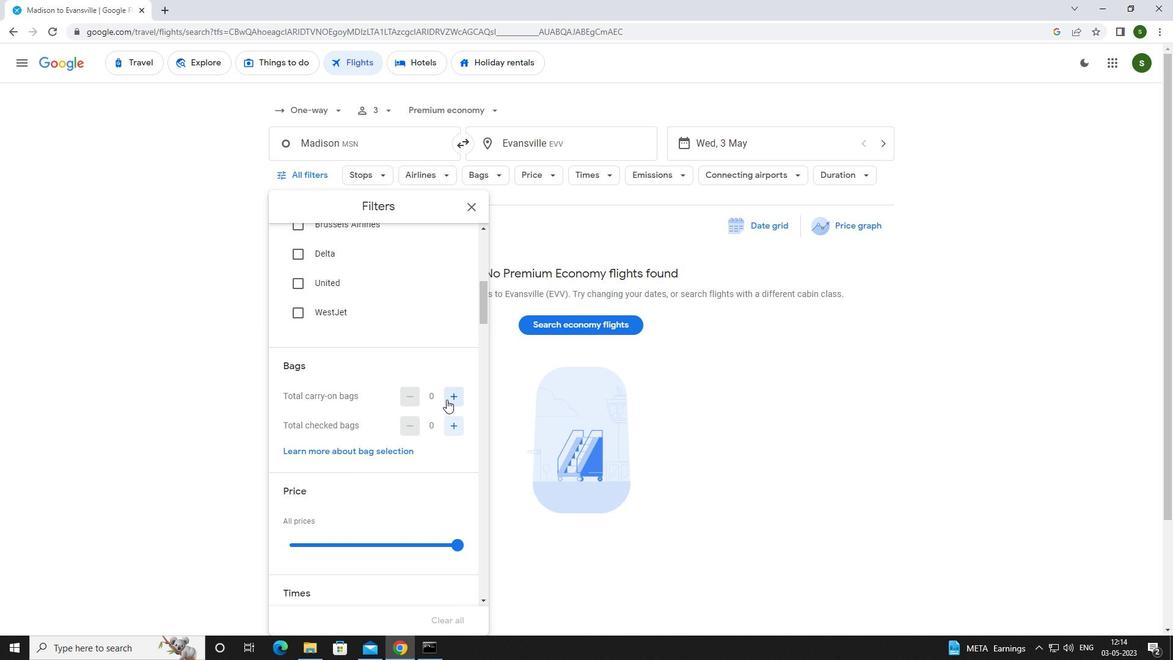 
Action: Mouse pressed left at (456, 396)
Screenshot: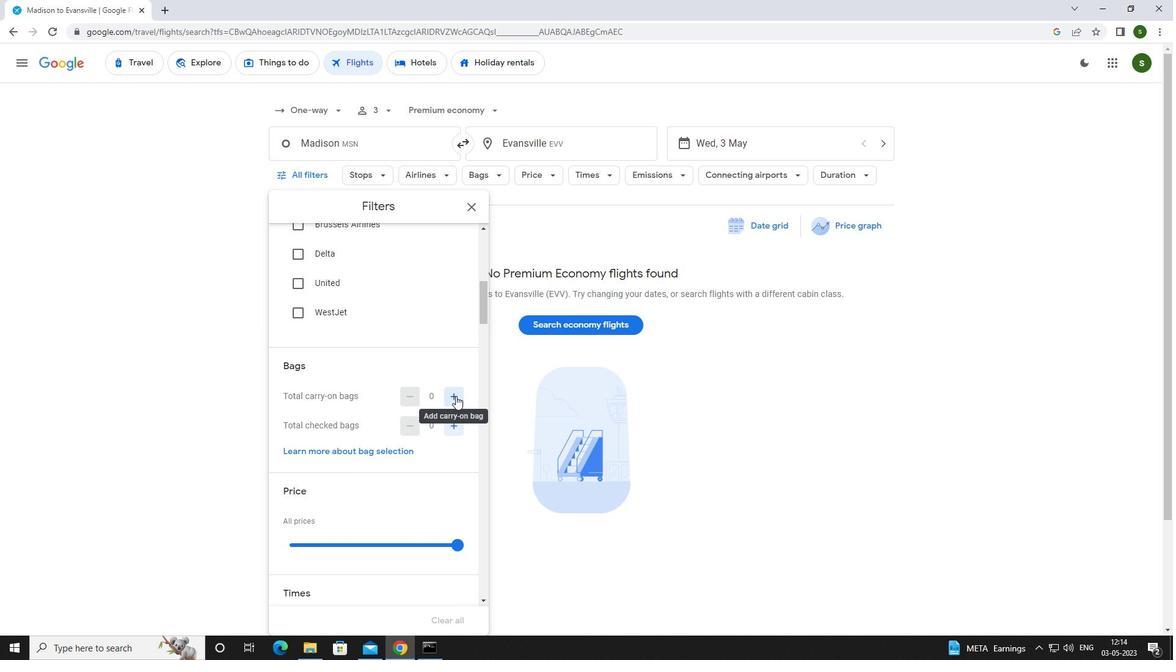 
Action: Mouse pressed left at (456, 396)
Screenshot: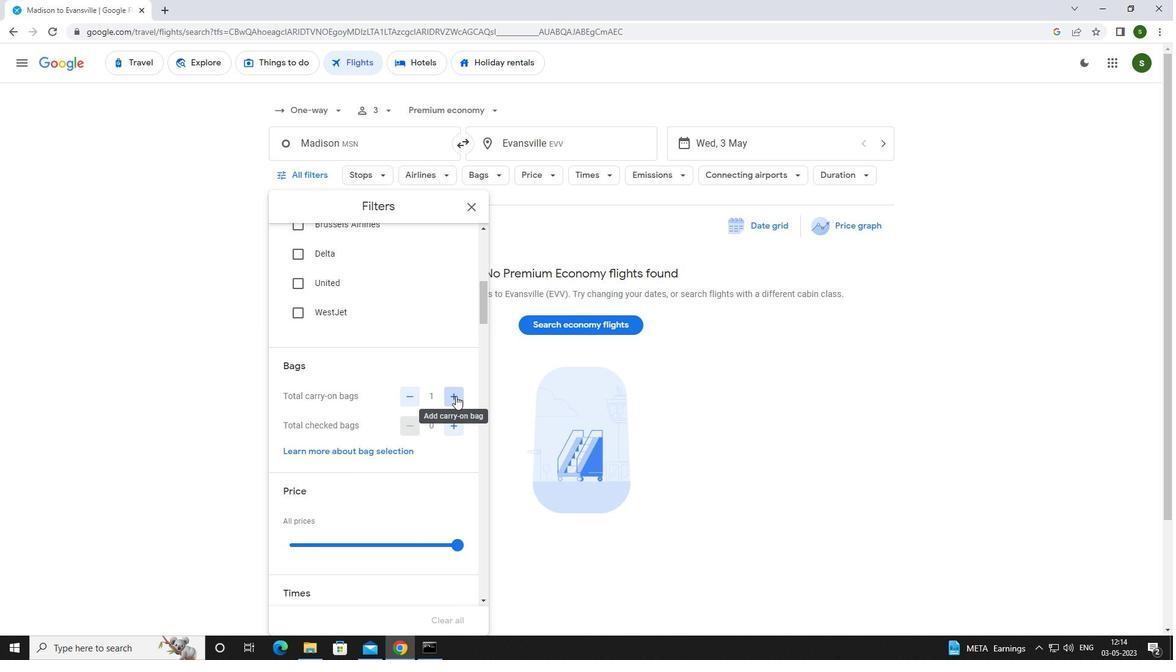 
Action: Mouse moved to (455, 427)
Screenshot: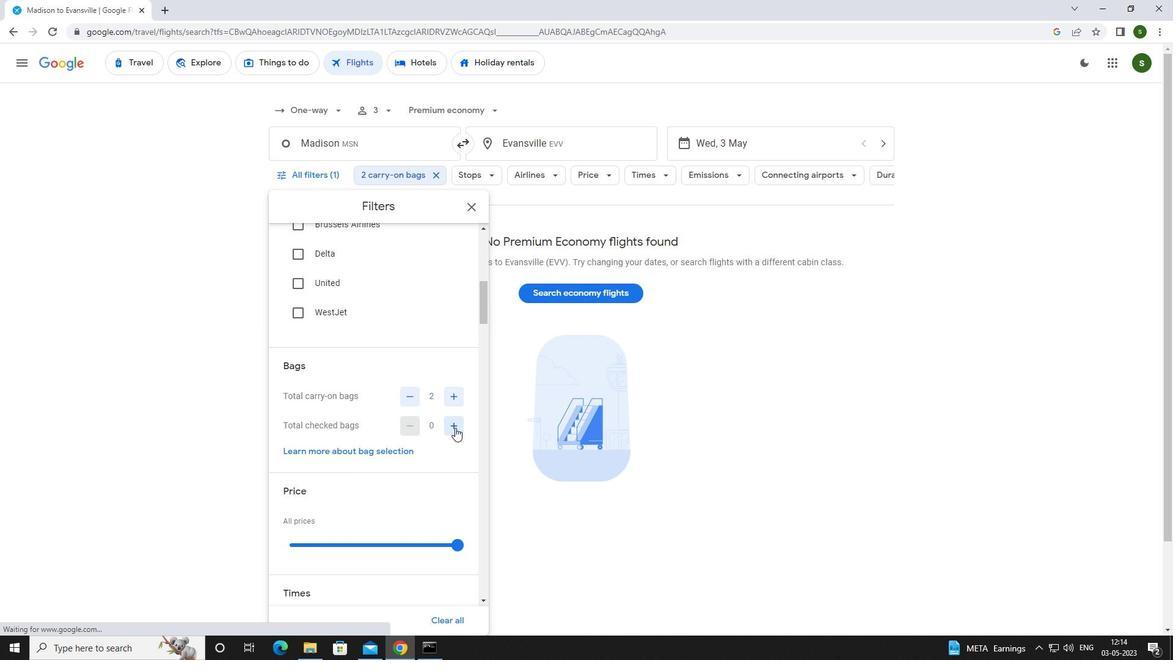 
Action: Mouse pressed left at (455, 427)
Screenshot: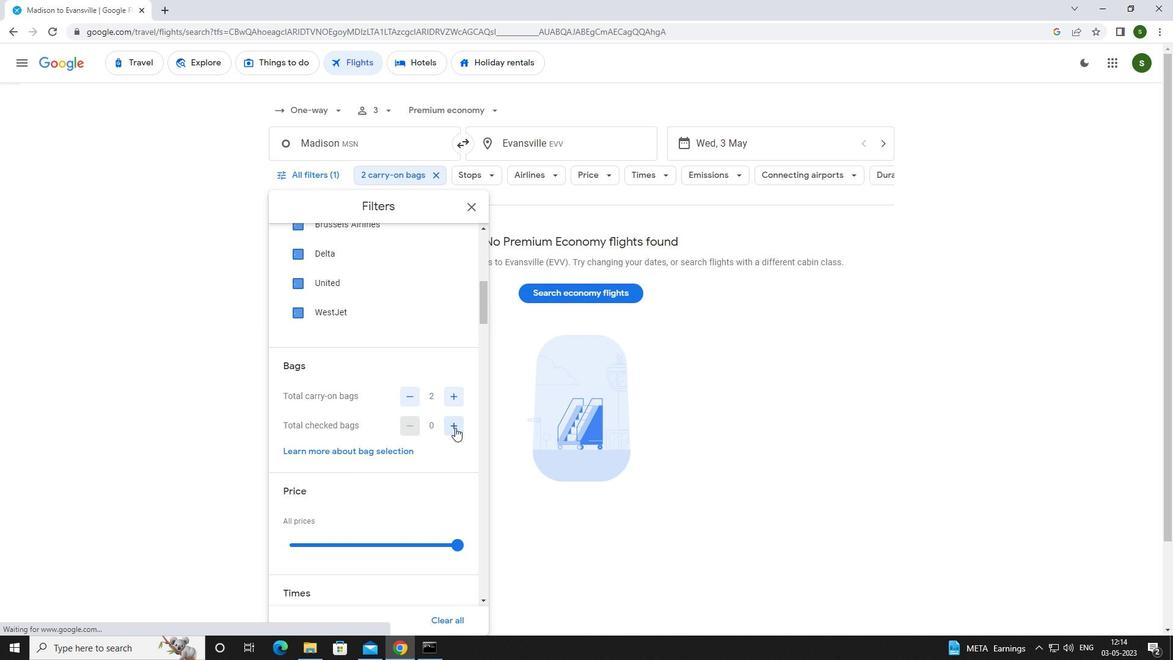 
Action: Mouse pressed left at (455, 427)
Screenshot: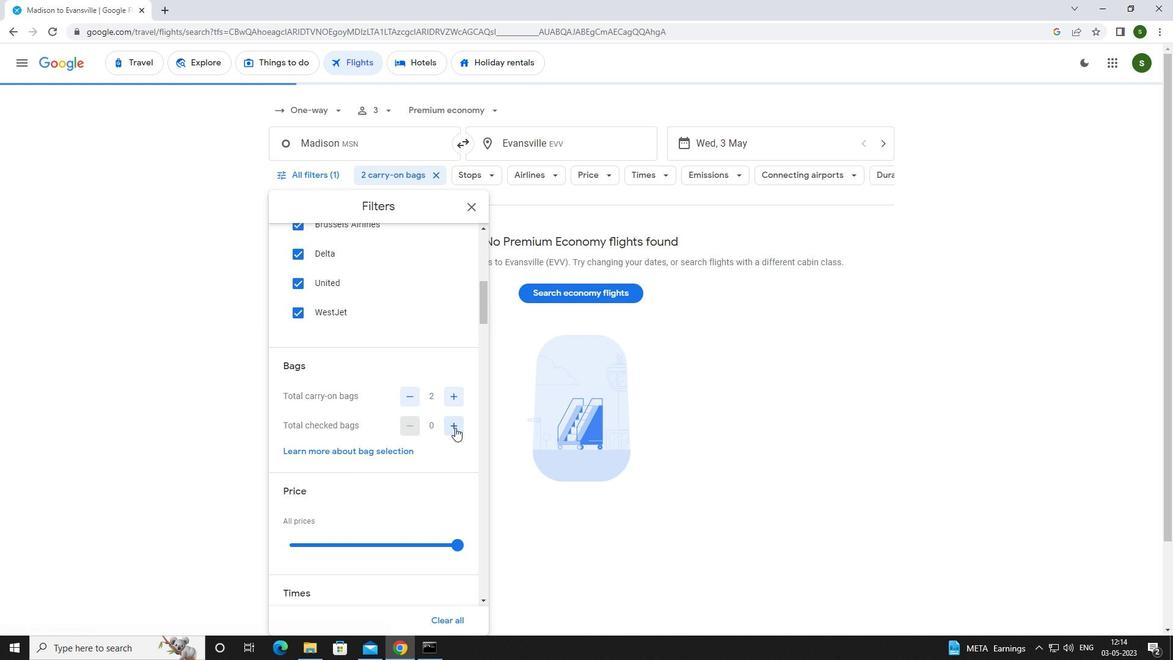 
Action: Mouse pressed left at (455, 427)
Screenshot: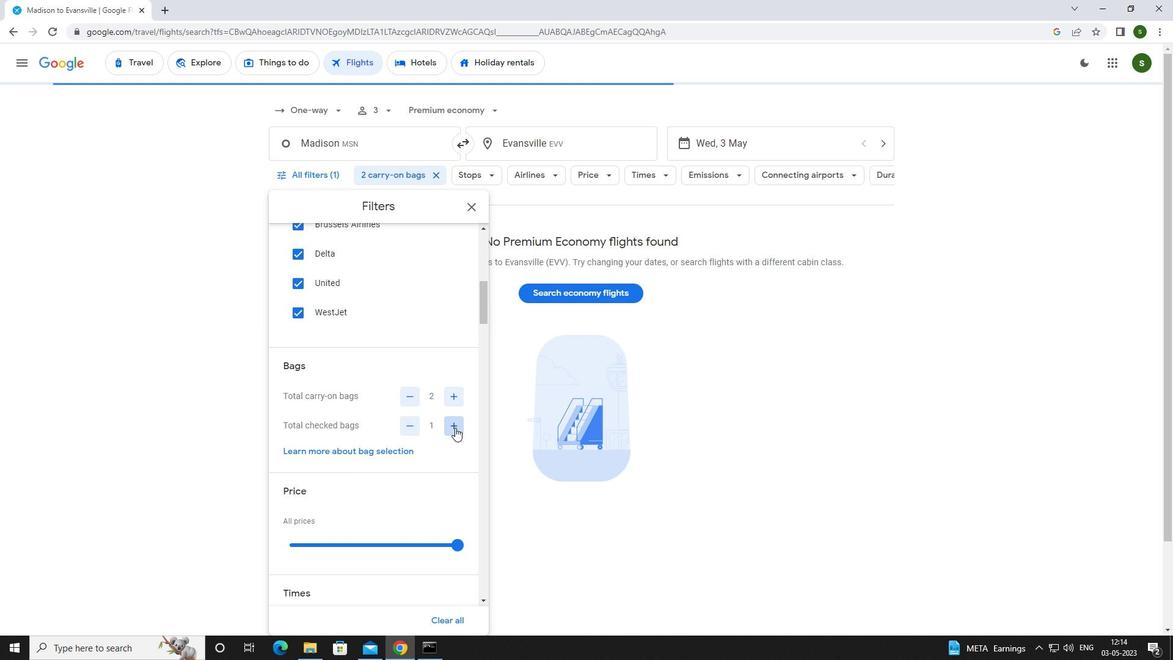 
Action: Mouse pressed left at (455, 427)
Screenshot: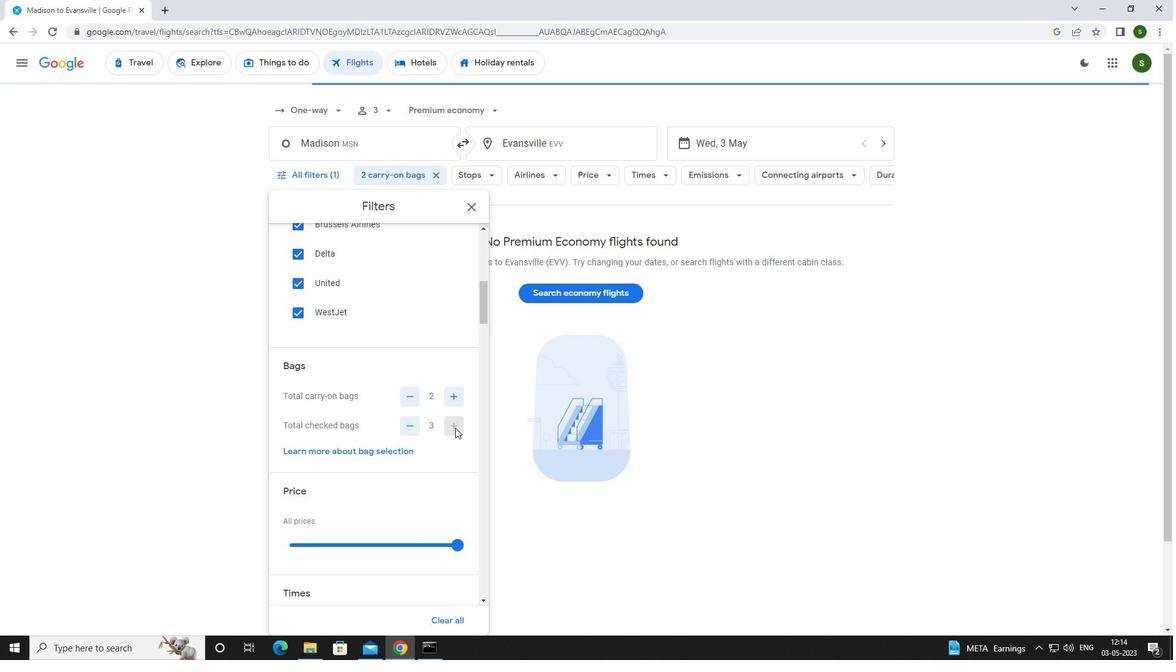 
Action: Mouse scrolled (455, 427) with delta (0, 0)
Screenshot: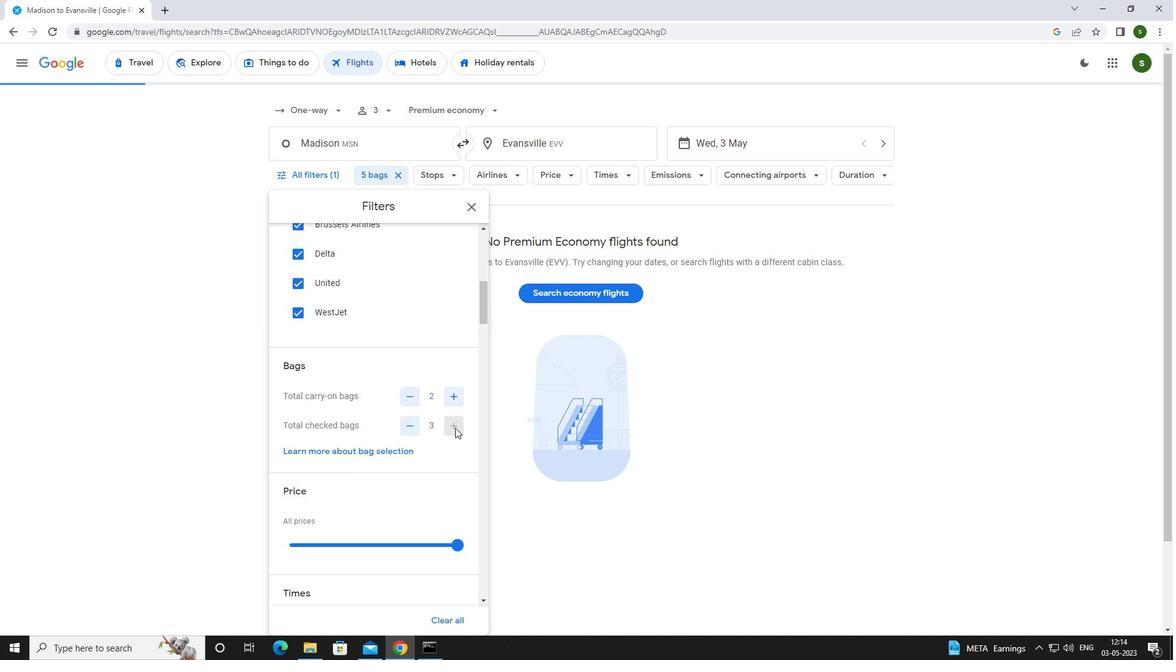 
Action: Mouse scrolled (455, 427) with delta (0, 0)
Screenshot: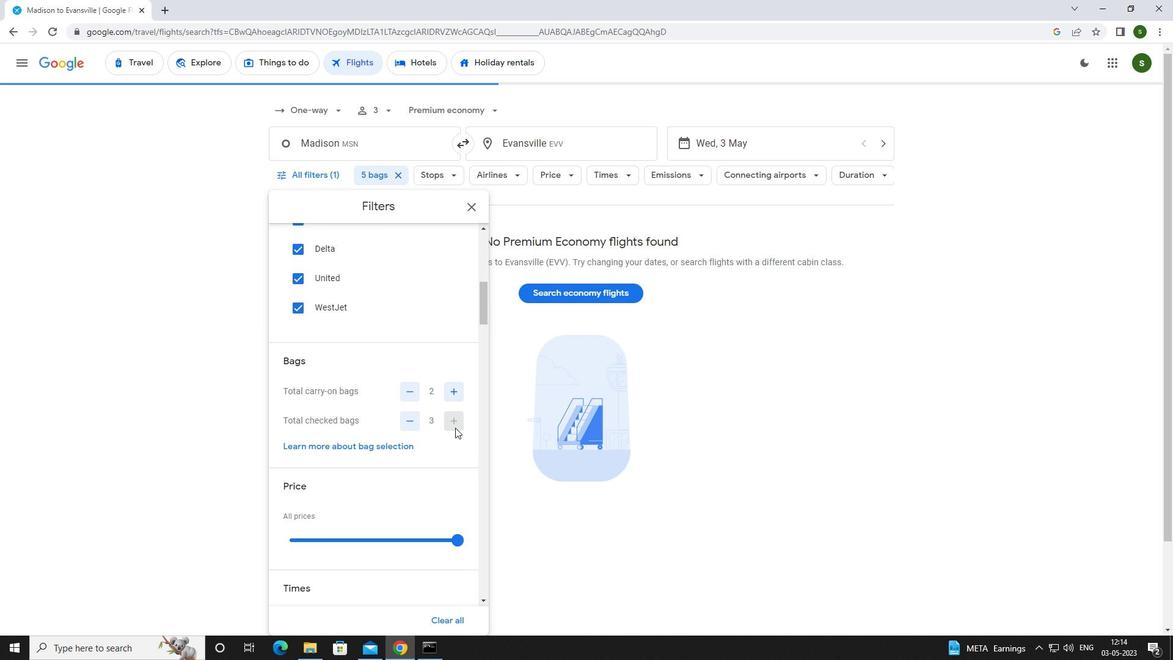 
Action: Mouse moved to (455, 422)
Screenshot: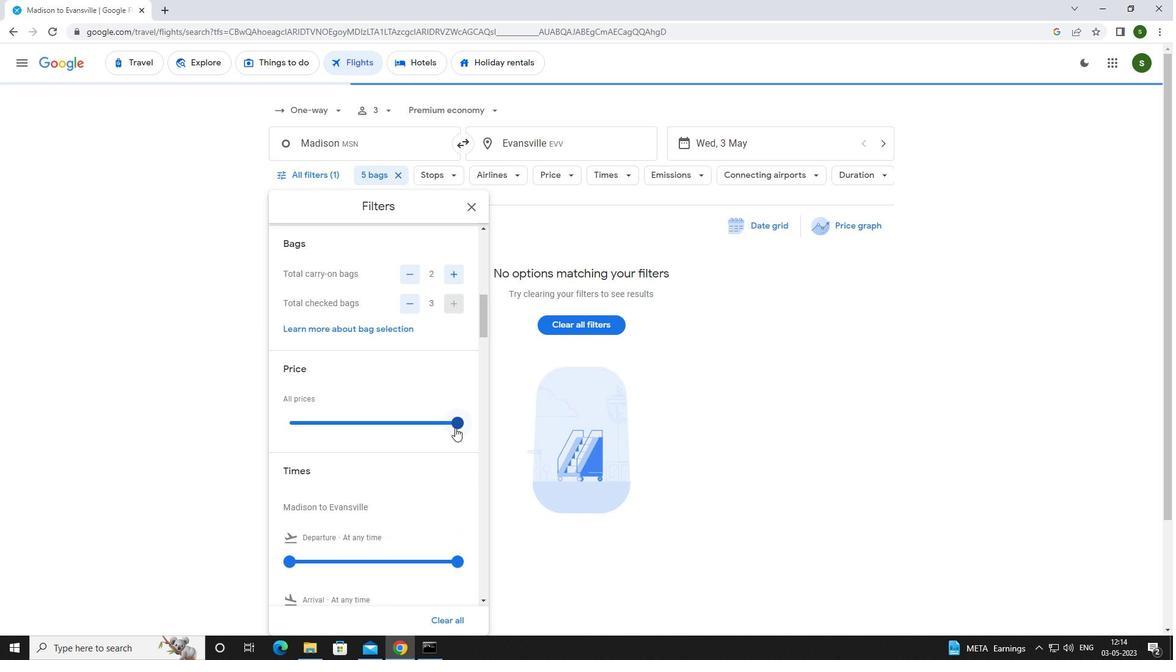 
Action: Mouse pressed left at (455, 422)
Screenshot: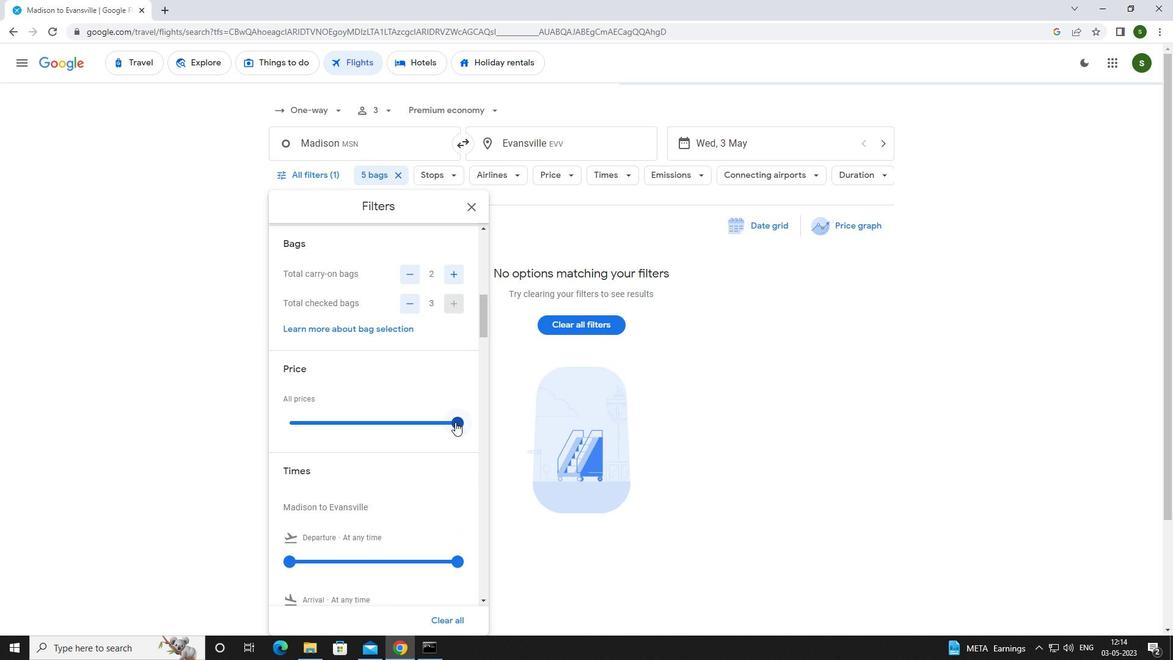 
Action: Mouse scrolled (455, 421) with delta (0, 0)
Screenshot: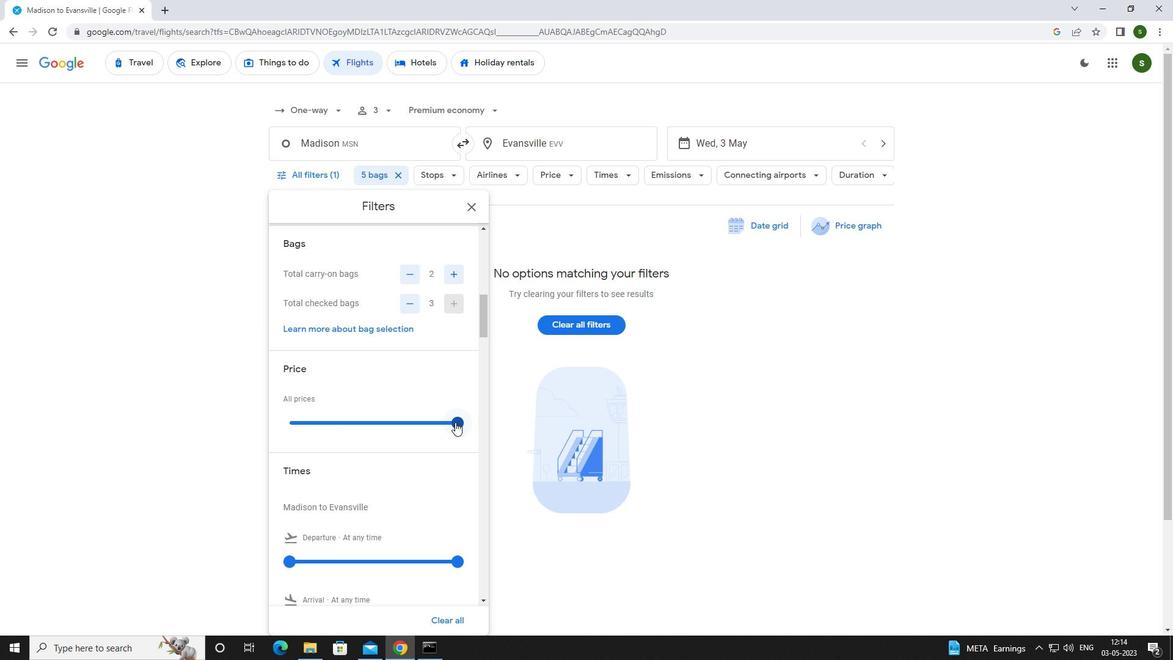 
Action: Mouse moved to (292, 503)
Screenshot: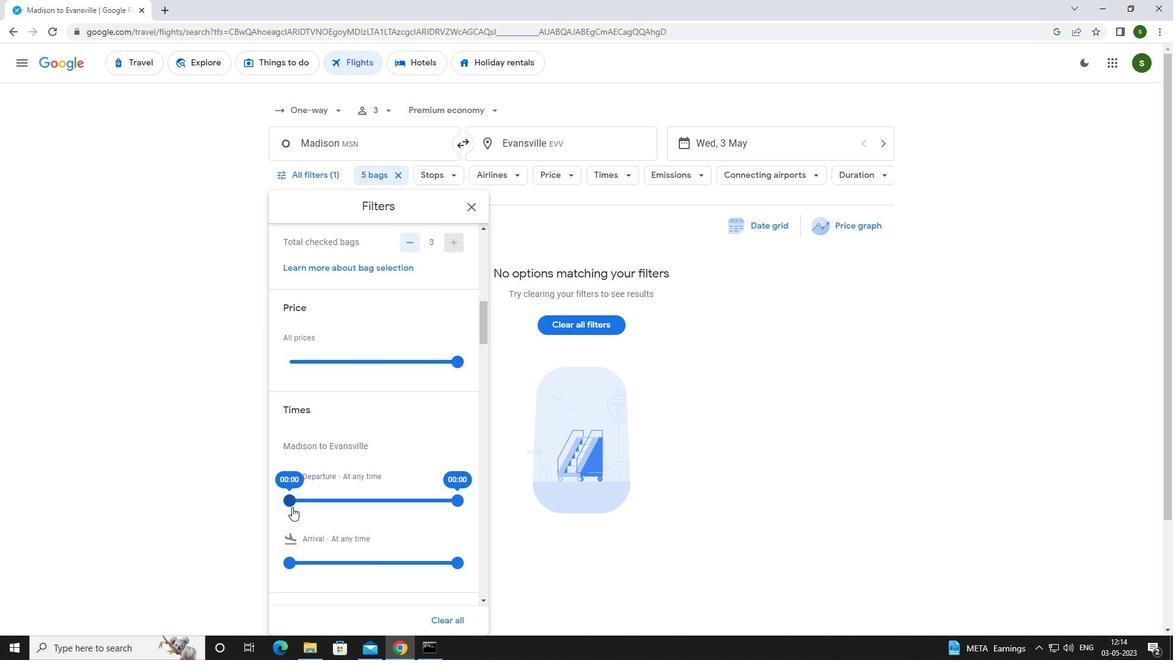 
Action: Mouse pressed left at (292, 503)
Screenshot: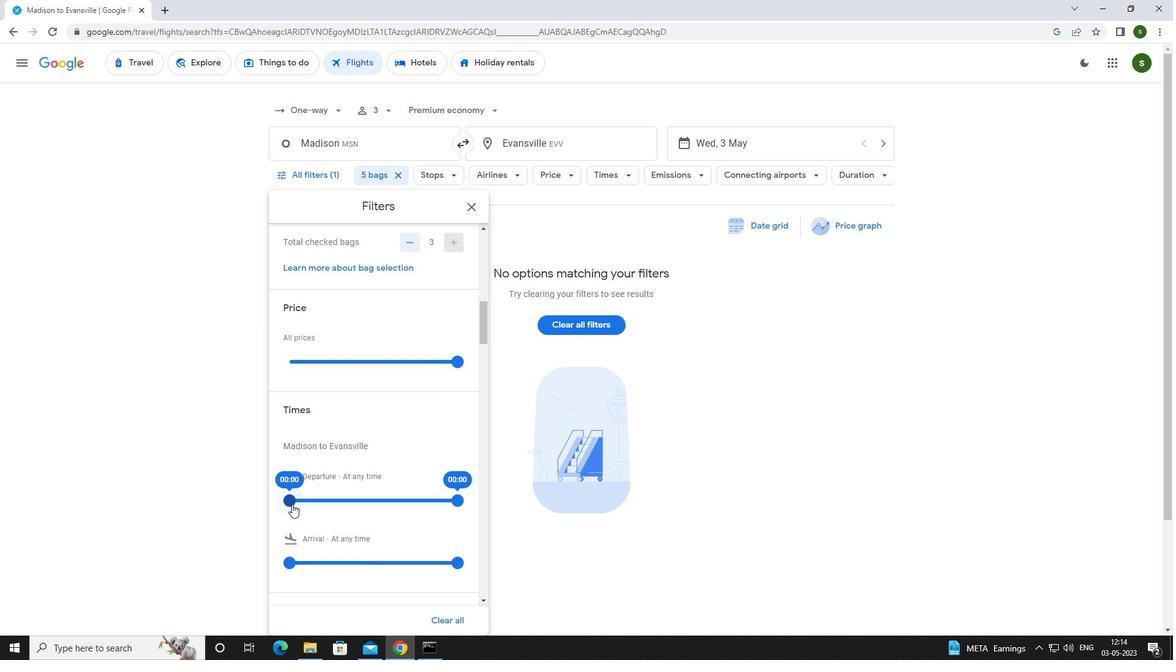 
Action: Mouse moved to (726, 446)
Screenshot: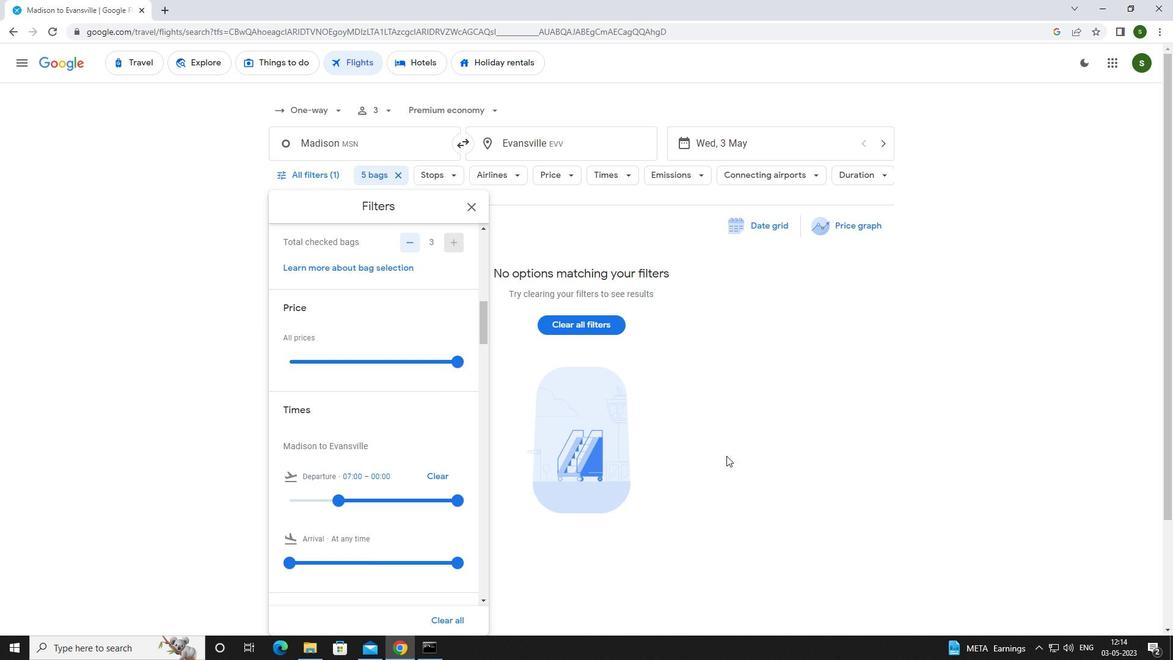
Action: Mouse pressed left at (726, 446)
Screenshot: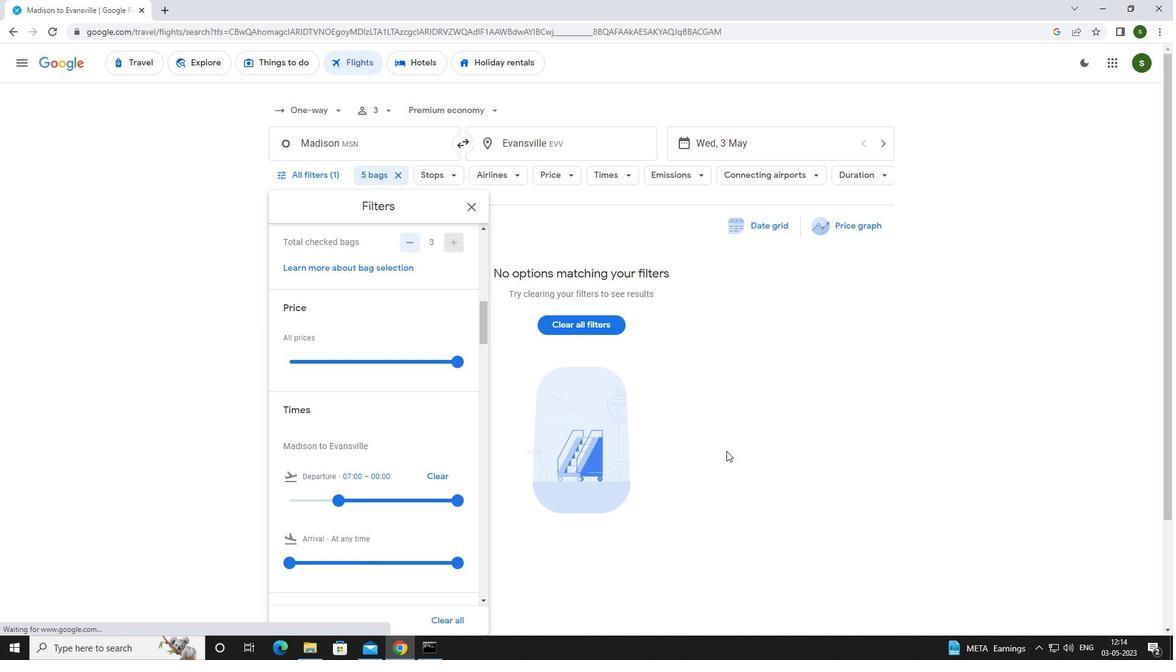 
Action: Mouse moved to (724, 445)
Screenshot: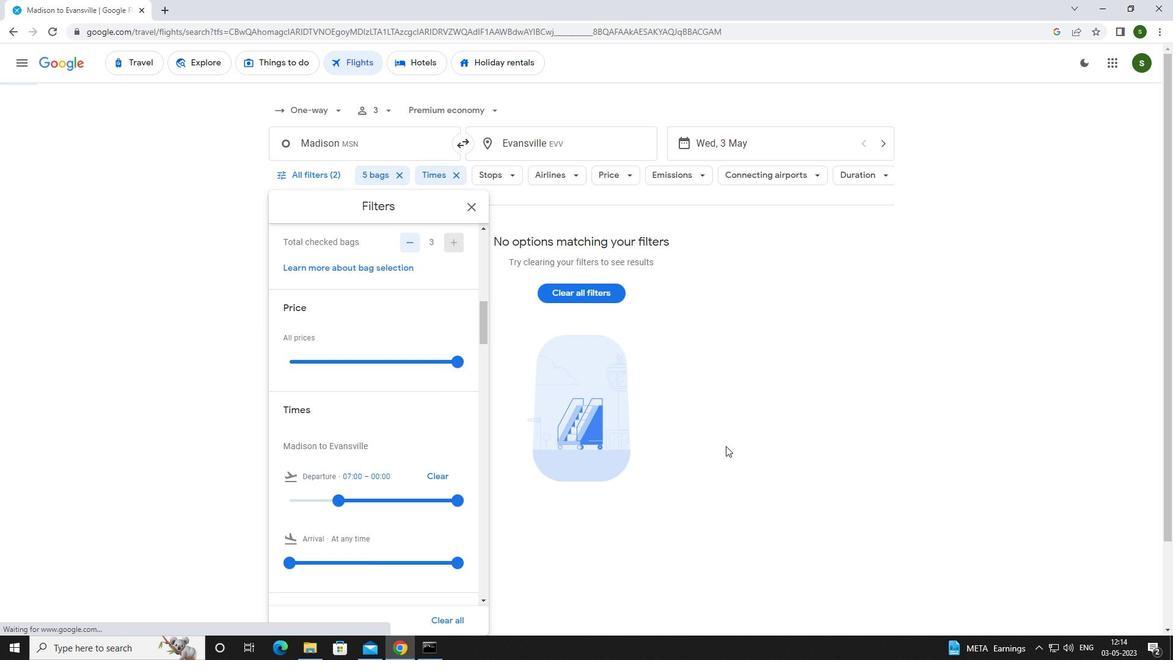 
